 Task: Search one way flight ticket for 1 adult, 5 children, 2 infants in seat and 1 infant on lap in first from Ketchikan: Ketchikan International Airport to Riverton: Central Wyoming Regional Airport (was Riverton Regional) on 5-4-2023. Choice of flights is Southwest. Number of bags: 2 carry on bags and 6 checked bags. Price is upto 92000. Outbound departure time preference is 6:00.
Action: Mouse moved to (293, 249)
Screenshot: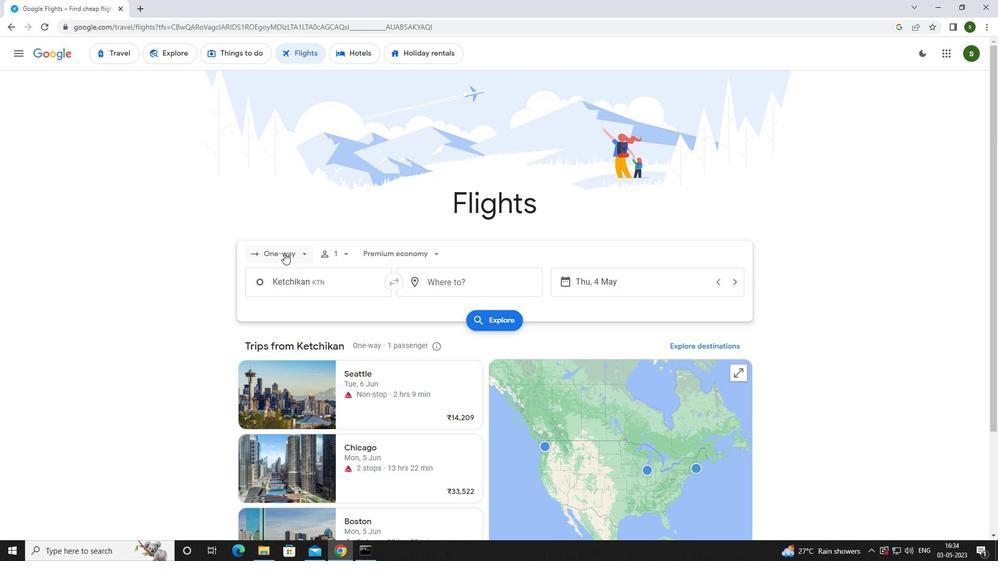 
Action: Mouse pressed left at (293, 249)
Screenshot: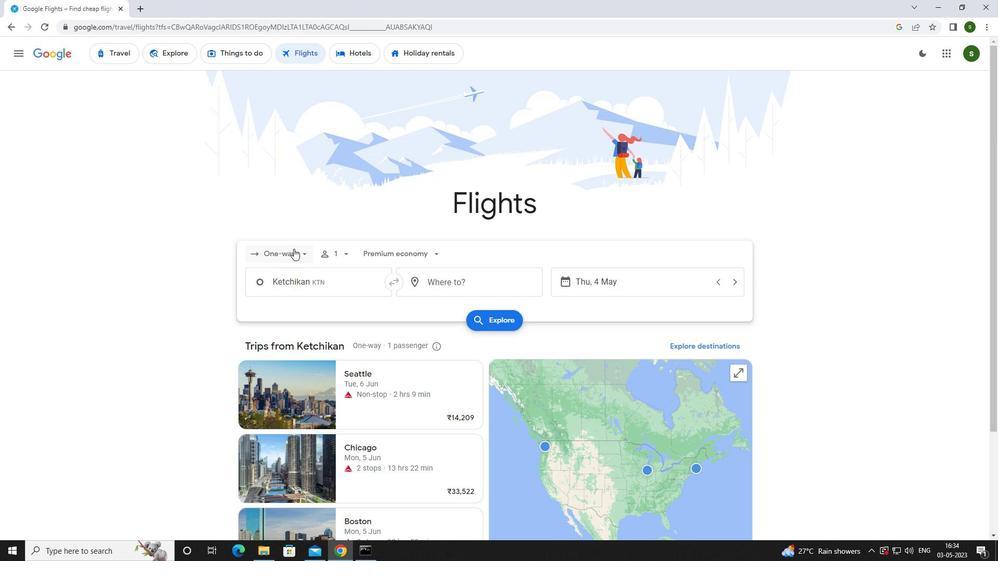 
Action: Mouse moved to (291, 301)
Screenshot: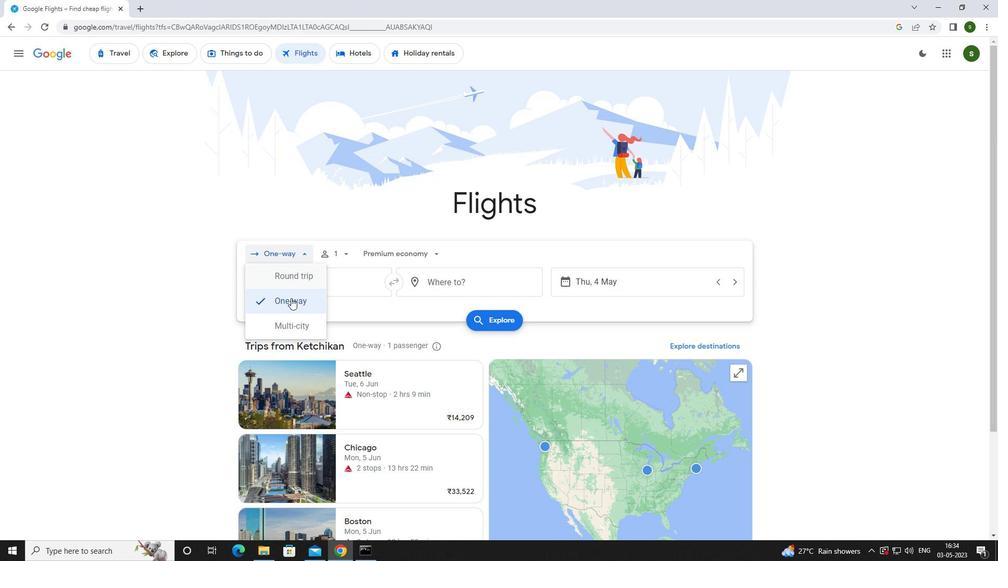 
Action: Mouse pressed left at (291, 301)
Screenshot: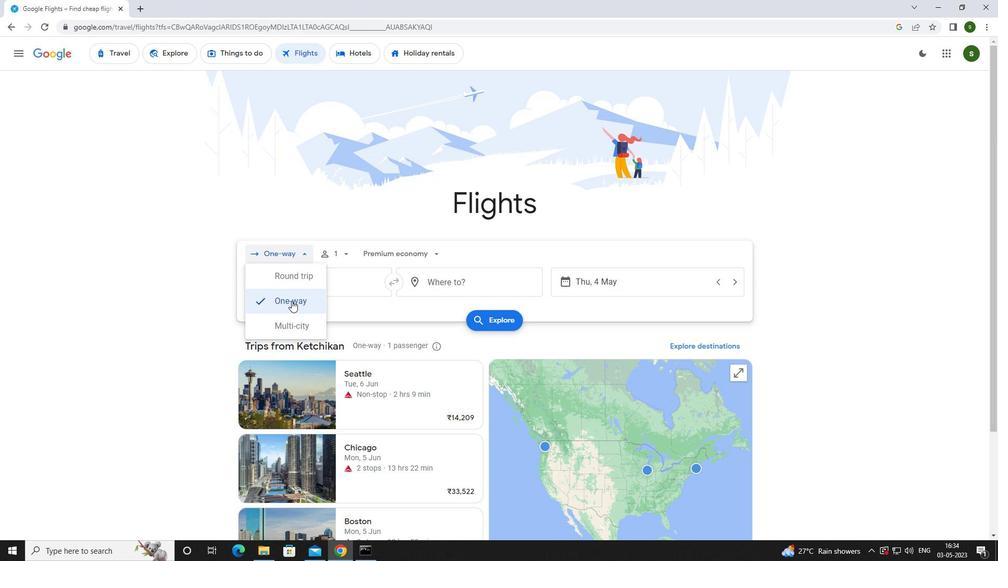 
Action: Mouse moved to (345, 251)
Screenshot: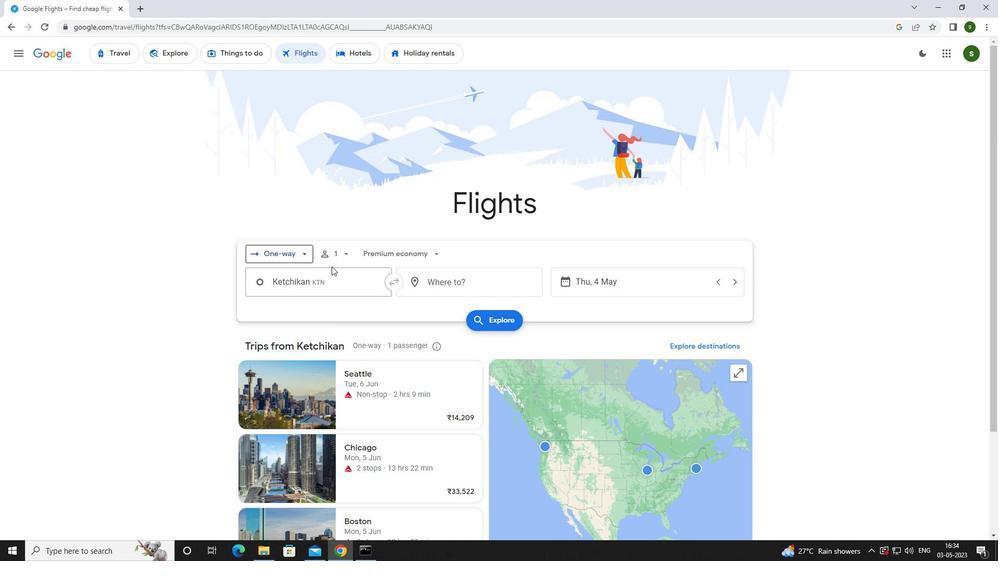 
Action: Mouse pressed left at (345, 251)
Screenshot: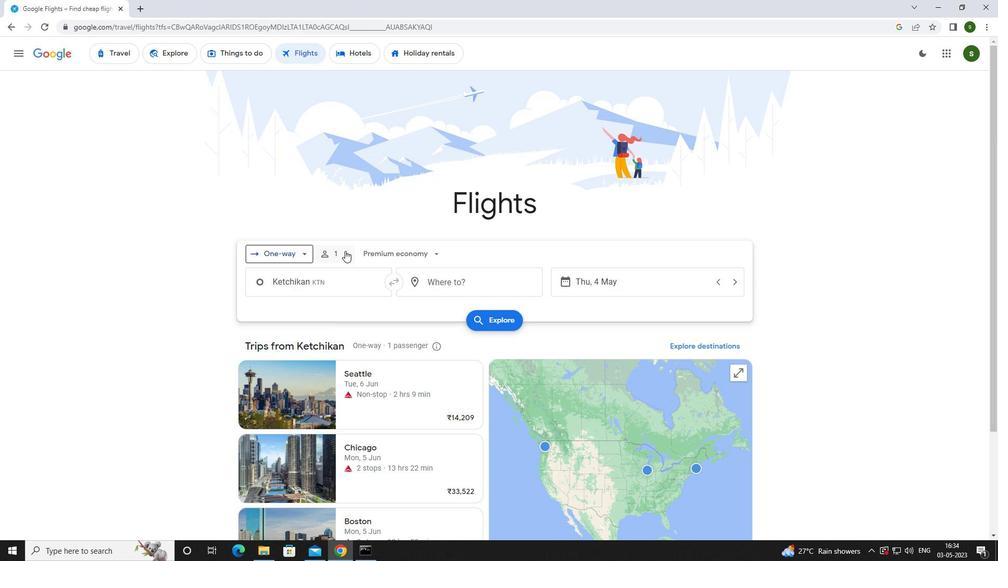 
Action: Mouse moved to (427, 304)
Screenshot: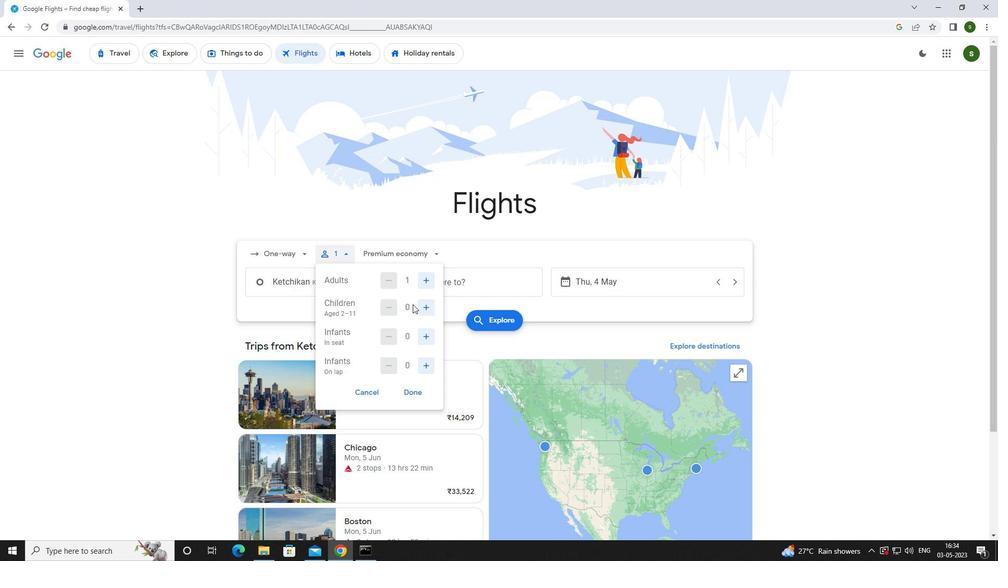 
Action: Mouse pressed left at (427, 304)
Screenshot: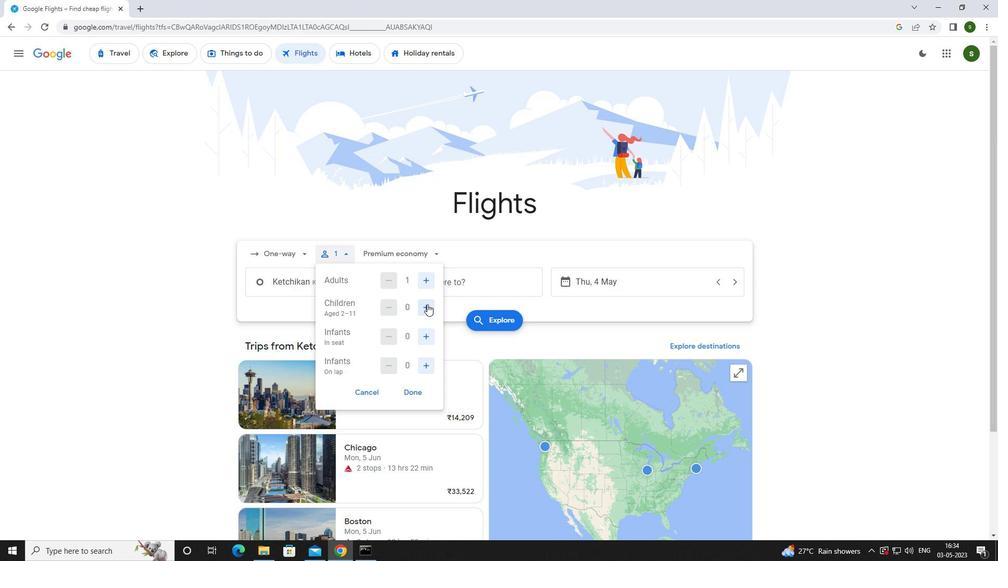 
Action: Mouse pressed left at (427, 304)
Screenshot: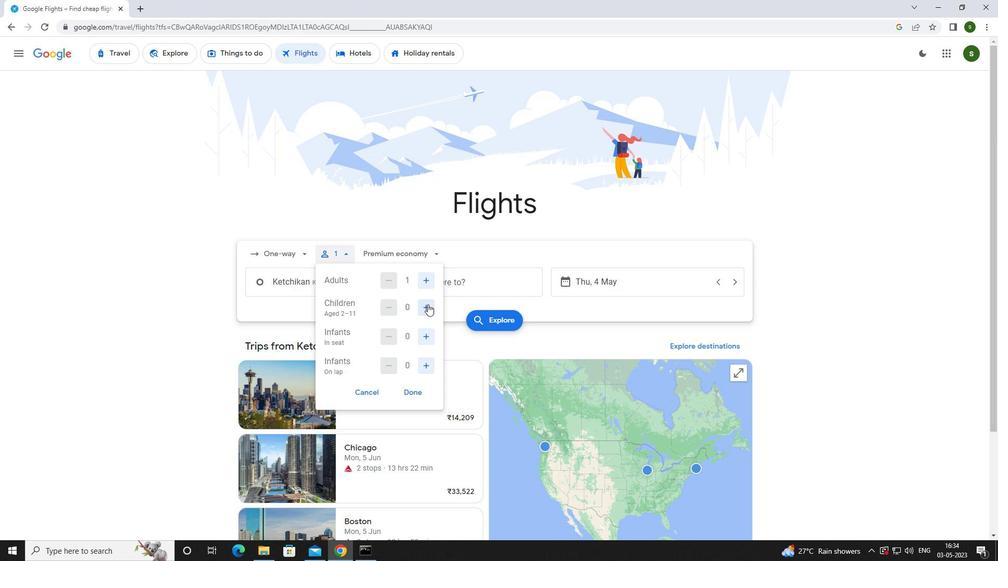 
Action: Mouse pressed left at (427, 304)
Screenshot: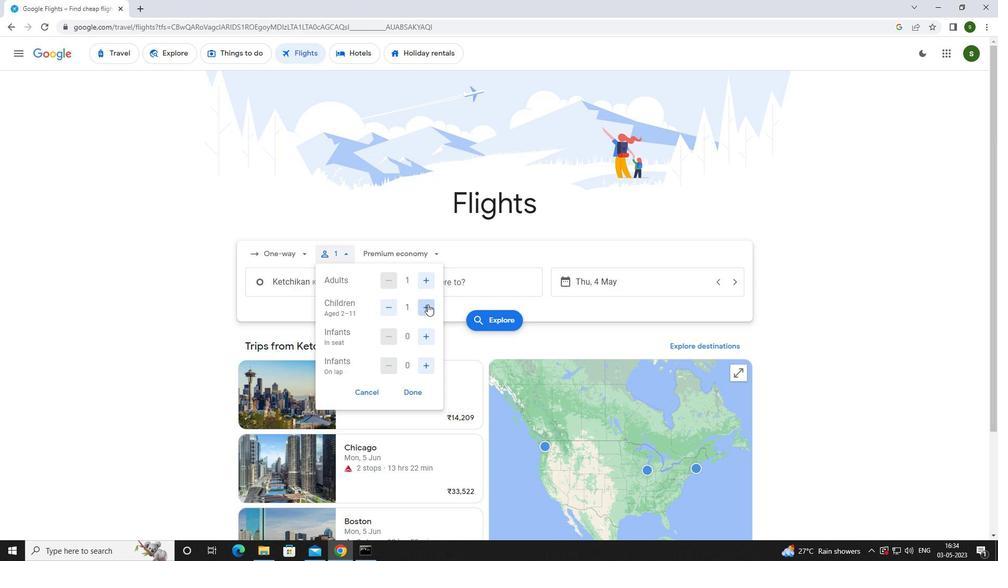 
Action: Mouse pressed left at (427, 304)
Screenshot: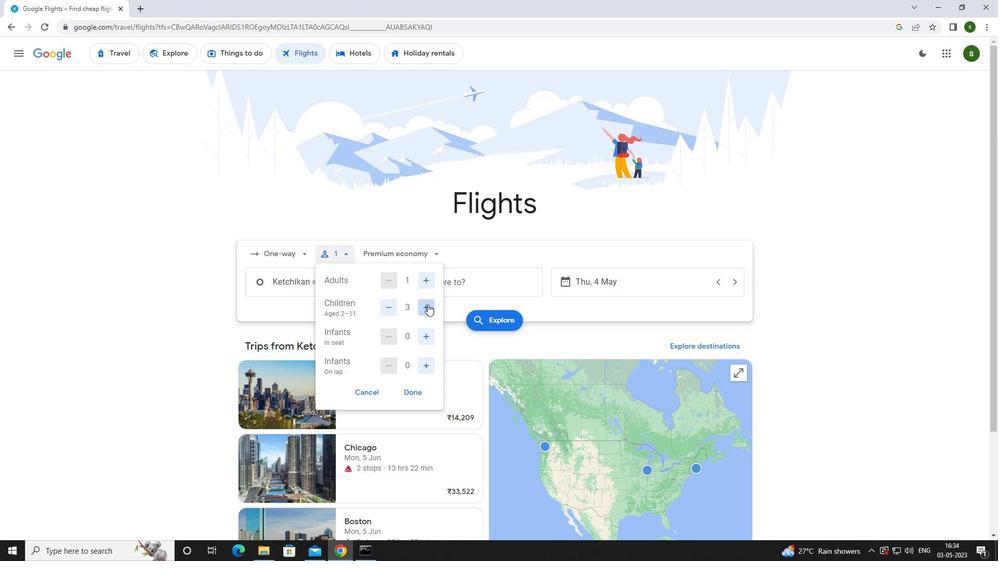 
Action: Mouse pressed left at (427, 304)
Screenshot: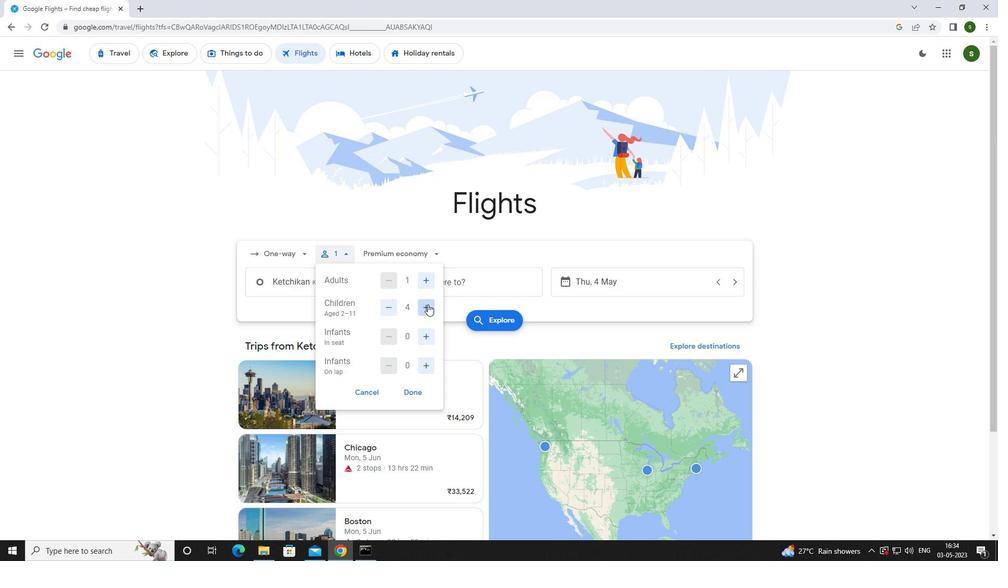 
Action: Mouse moved to (427, 334)
Screenshot: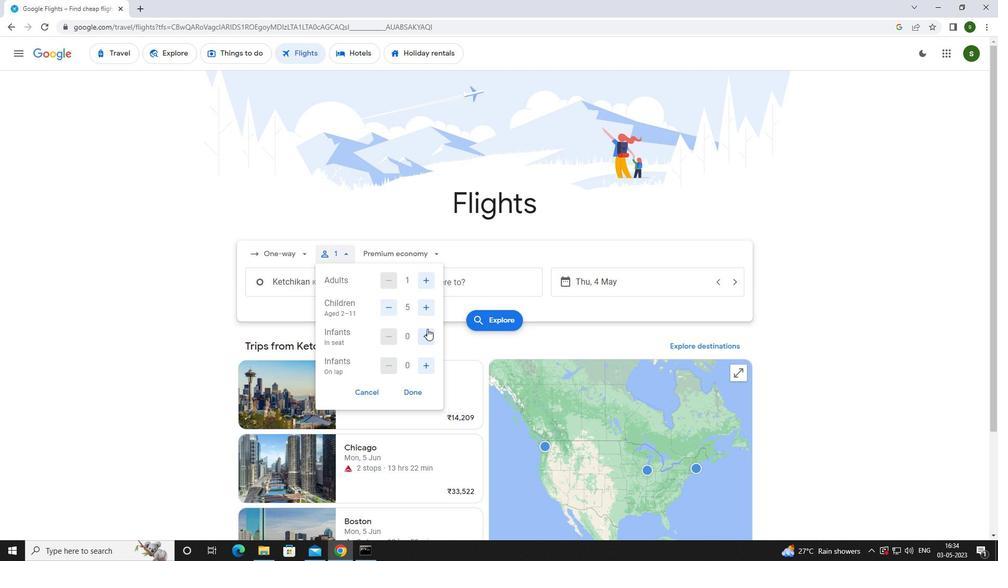 
Action: Mouse pressed left at (427, 334)
Screenshot: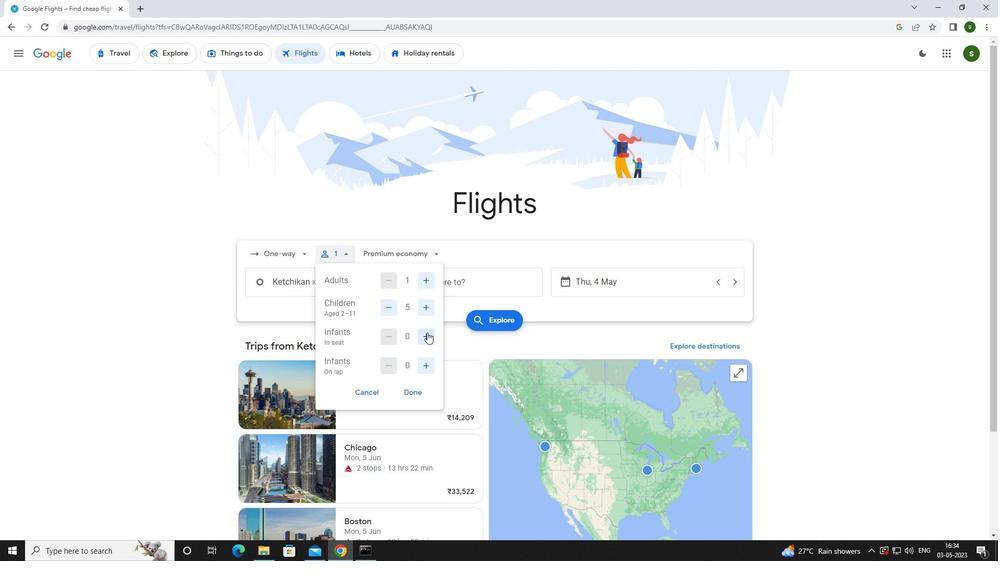 
Action: Mouse moved to (428, 366)
Screenshot: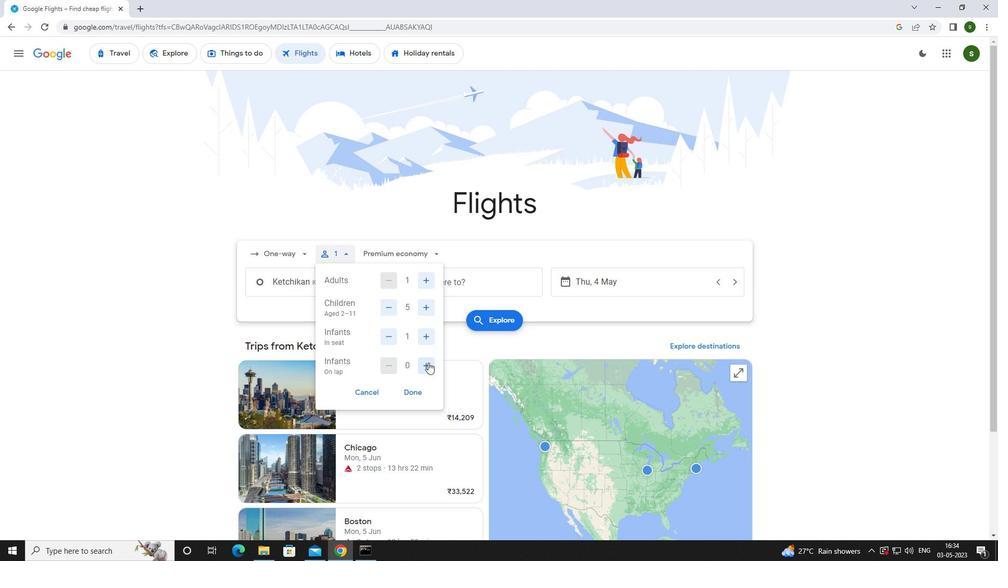 
Action: Mouse pressed left at (428, 366)
Screenshot: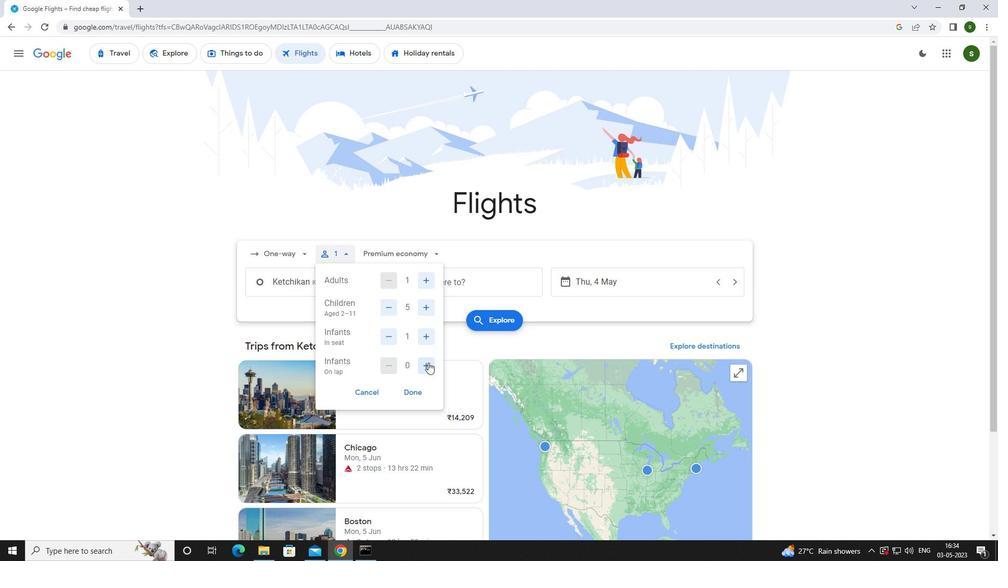 
Action: Mouse moved to (427, 251)
Screenshot: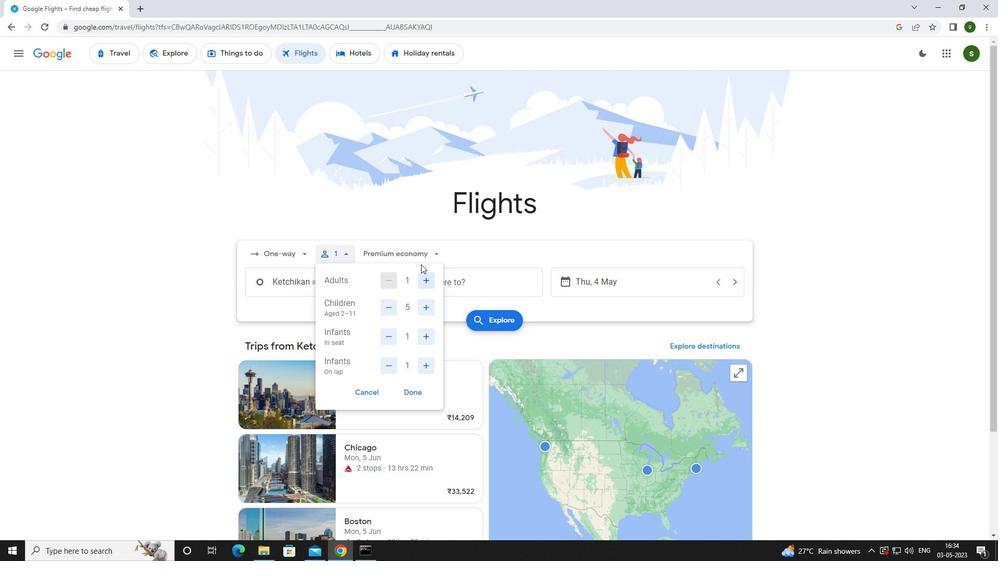 
Action: Mouse pressed left at (427, 251)
Screenshot: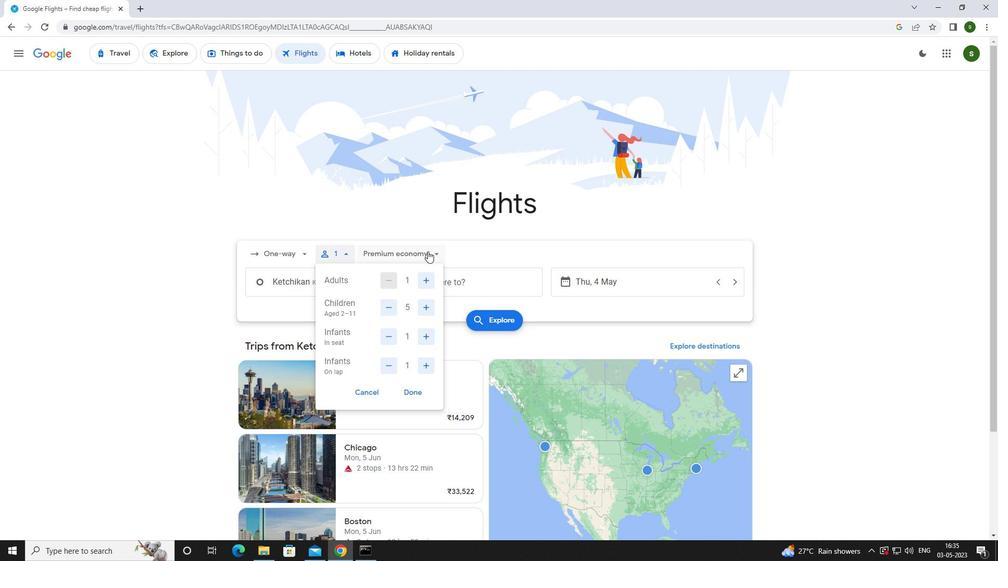 
Action: Mouse moved to (416, 355)
Screenshot: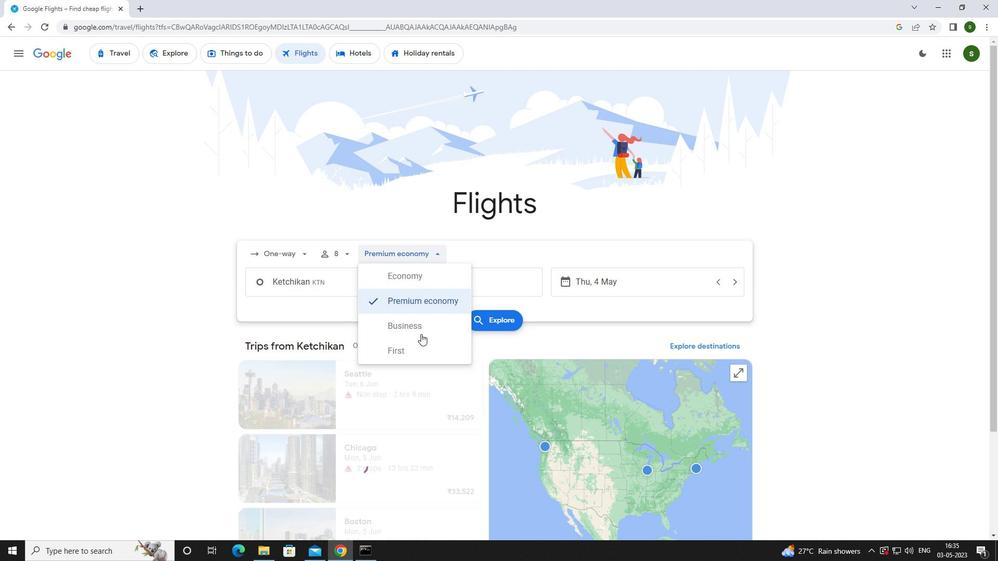 
Action: Mouse pressed left at (416, 355)
Screenshot: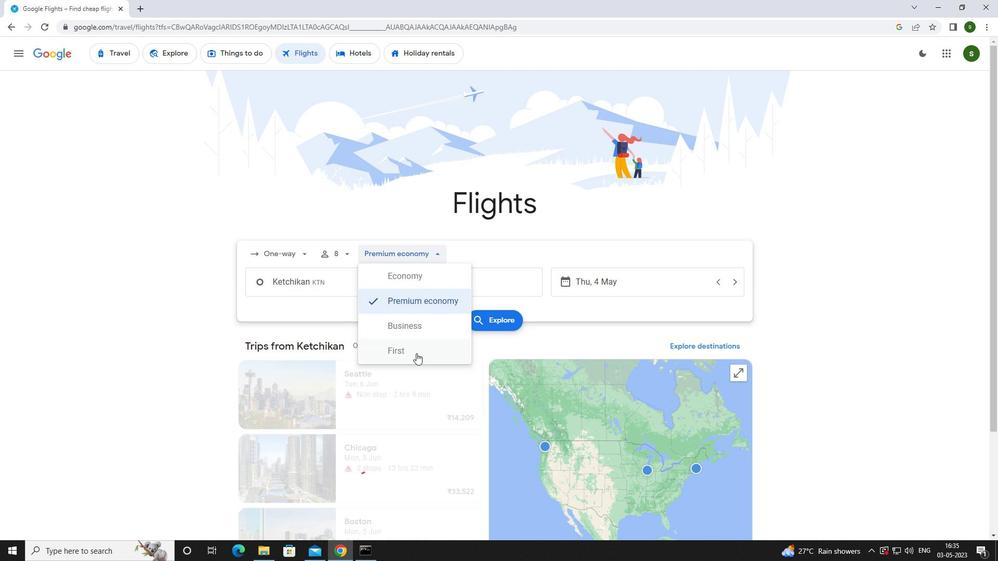 
Action: Mouse moved to (326, 281)
Screenshot: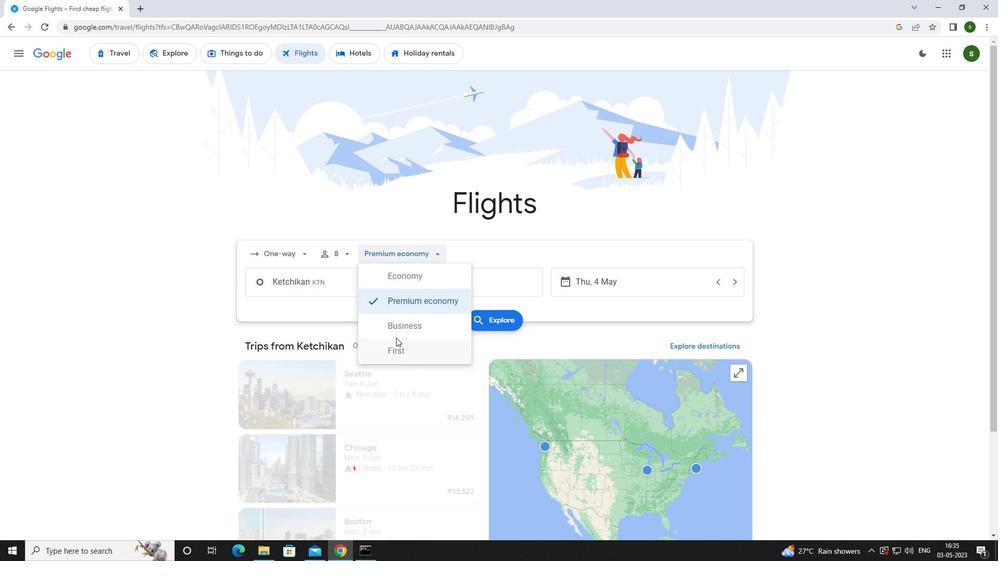 
Action: Mouse pressed left at (326, 281)
Screenshot: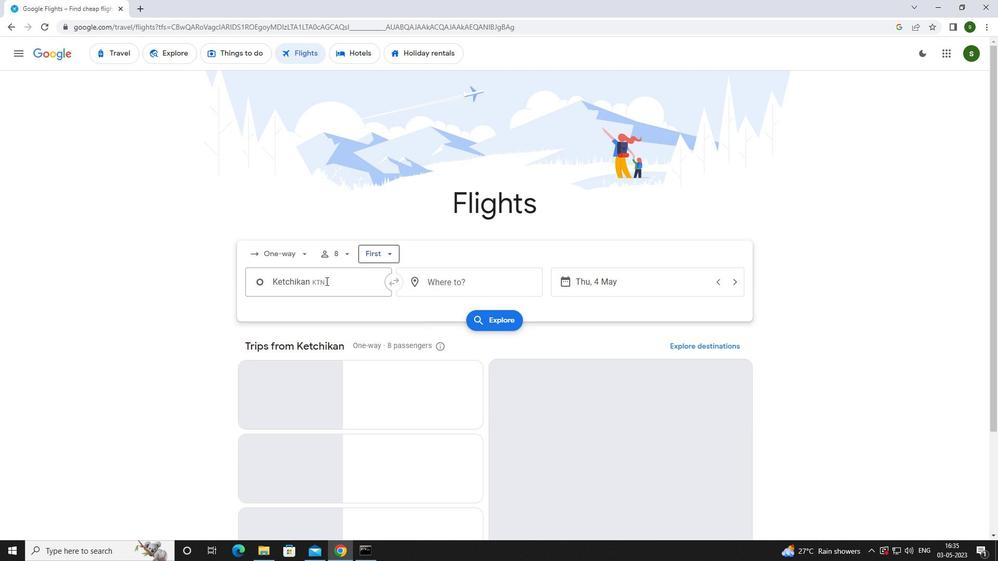 
Action: Key pressed <Key.caps_lock>k<Key.caps_lock>etch
Screenshot: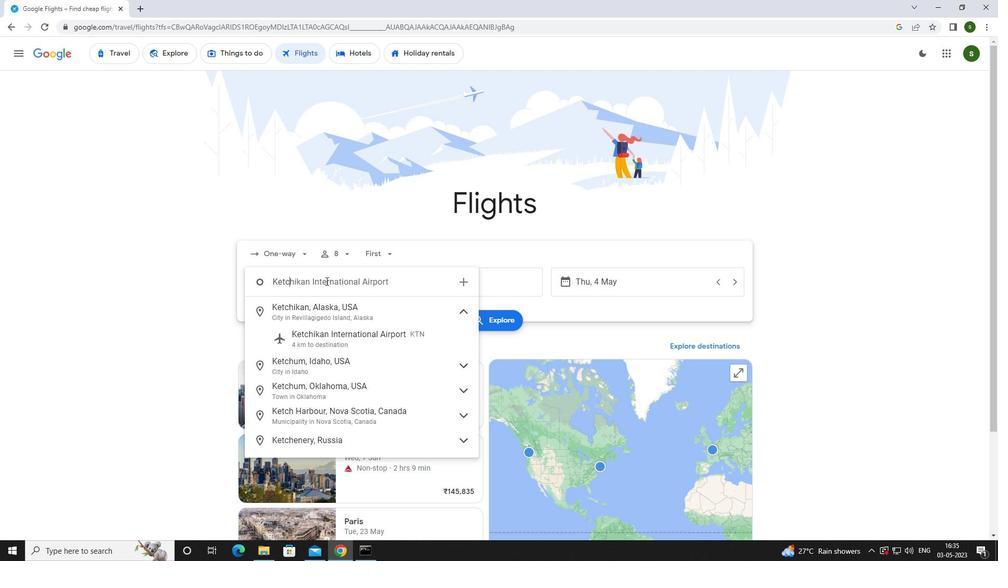 
Action: Mouse moved to (311, 342)
Screenshot: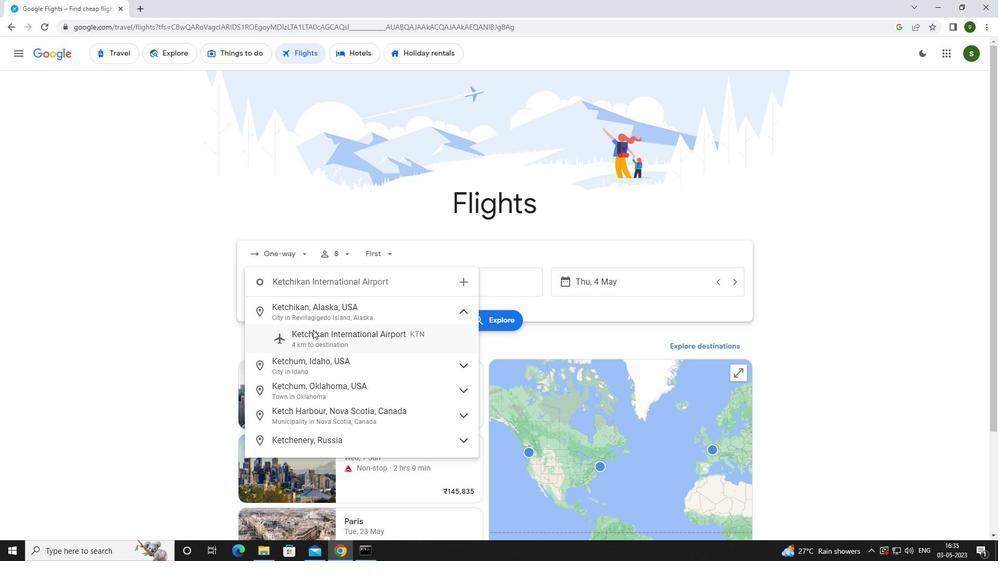 
Action: Mouse pressed left at (311, 342)
Screenshot: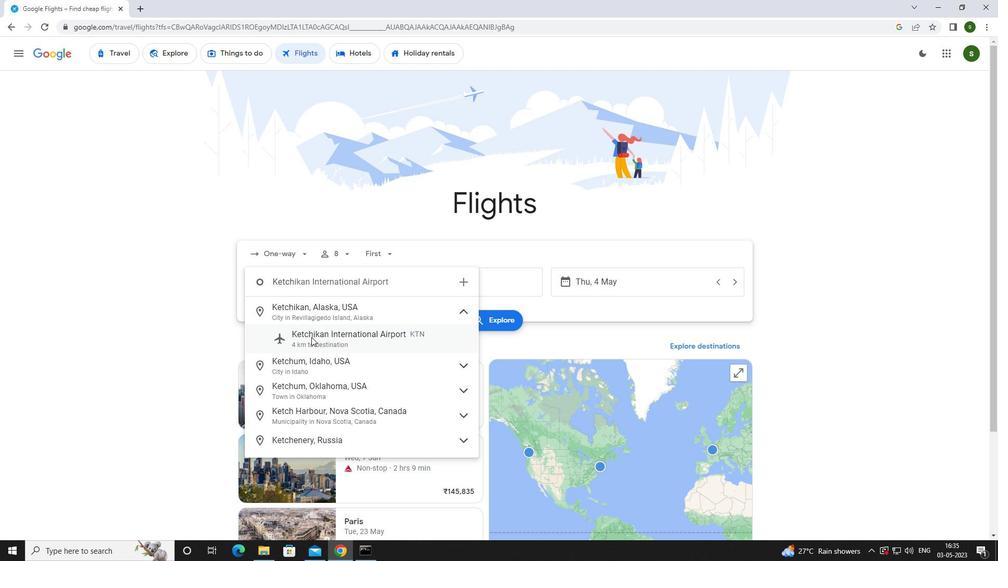 
Action: Mouse moved to (448, 288)
Screenshot: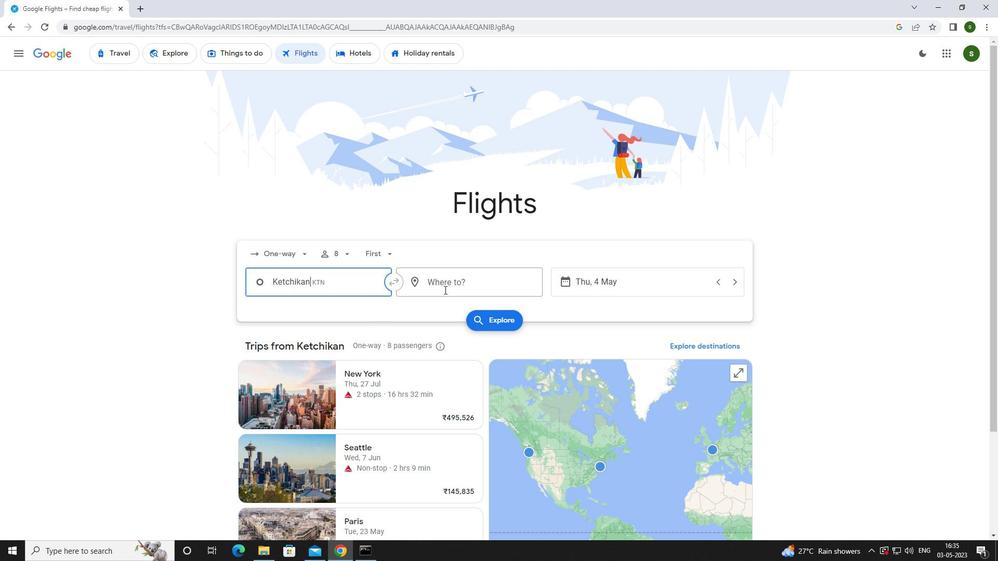 
Action: Mouse pressed left at (448, 288)
Screenshot: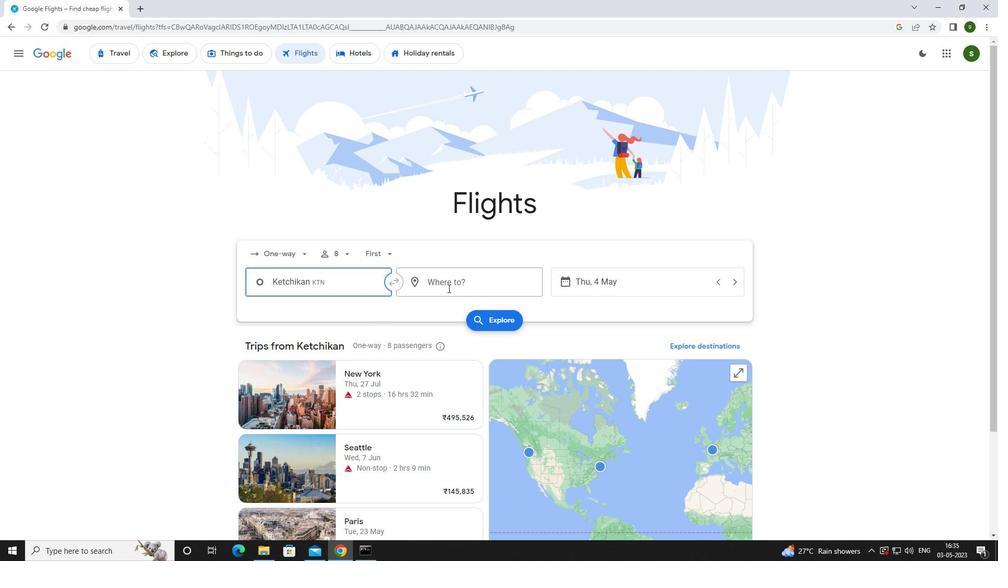 
Action: Key pressed <Key.caps_lock>r<Key.caps_lock>iverto
Screenshot: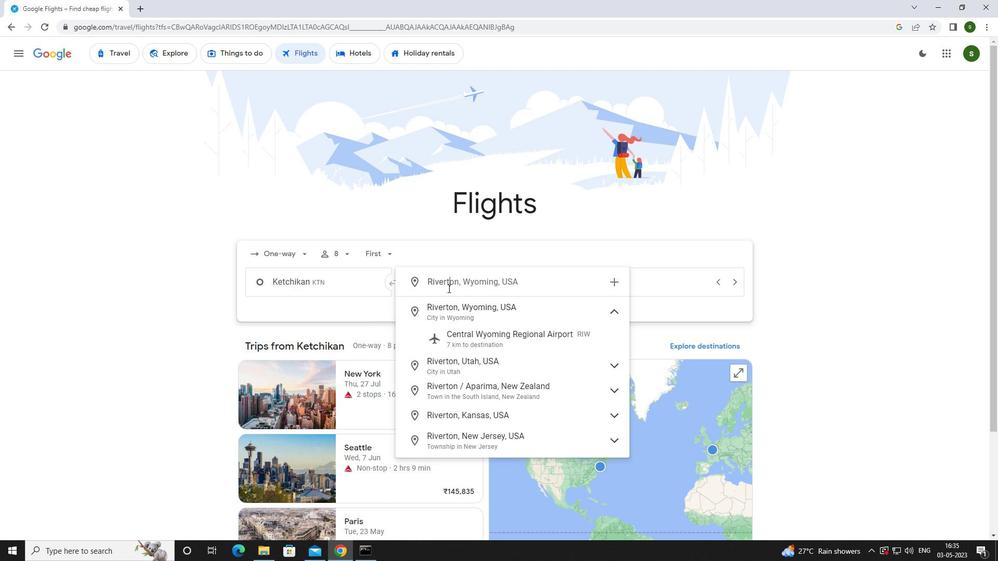
Action: Mouse moved to (467, 343)
Screenshot: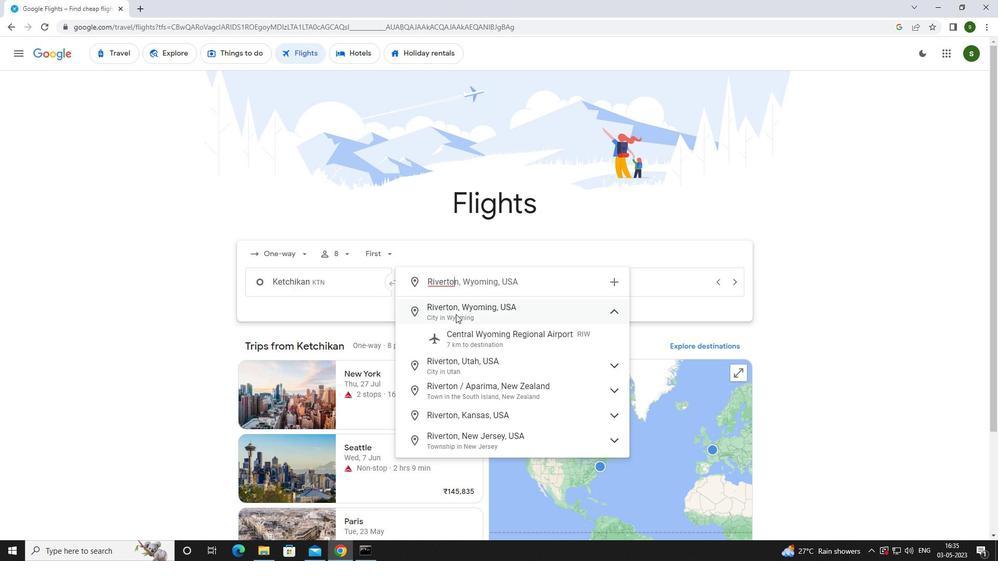 
Action: Mouse pressed left at (467, 343)
Screenshot: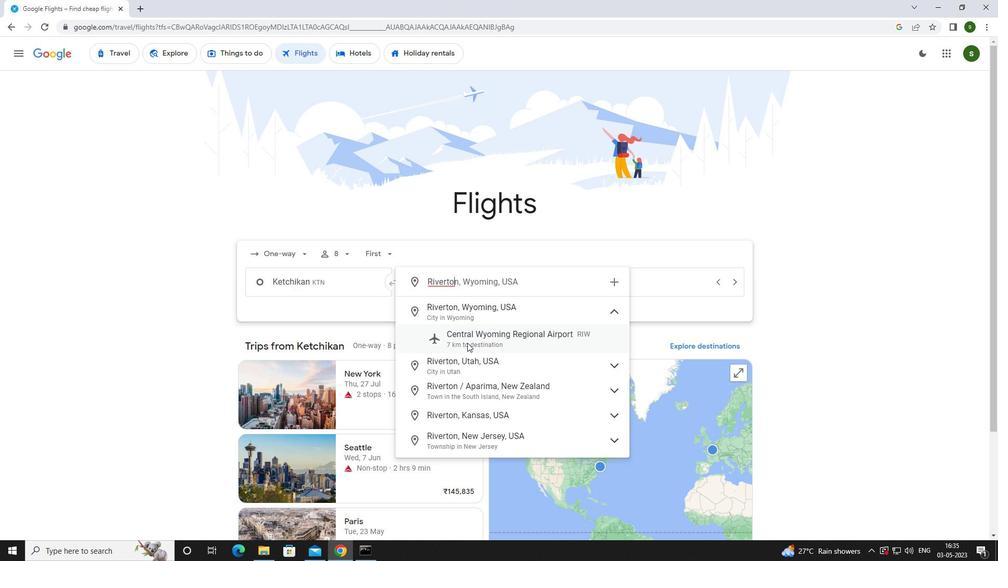 
Action: Mouse moved to (618, 283)
Screenshot: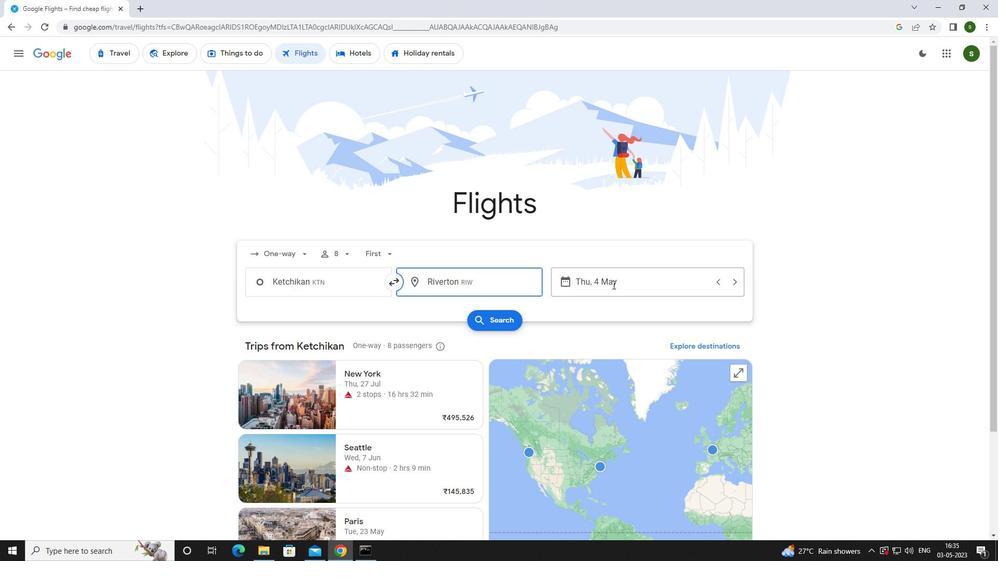 
Action: Mouse pressed left at (618, 283)
Screenshot: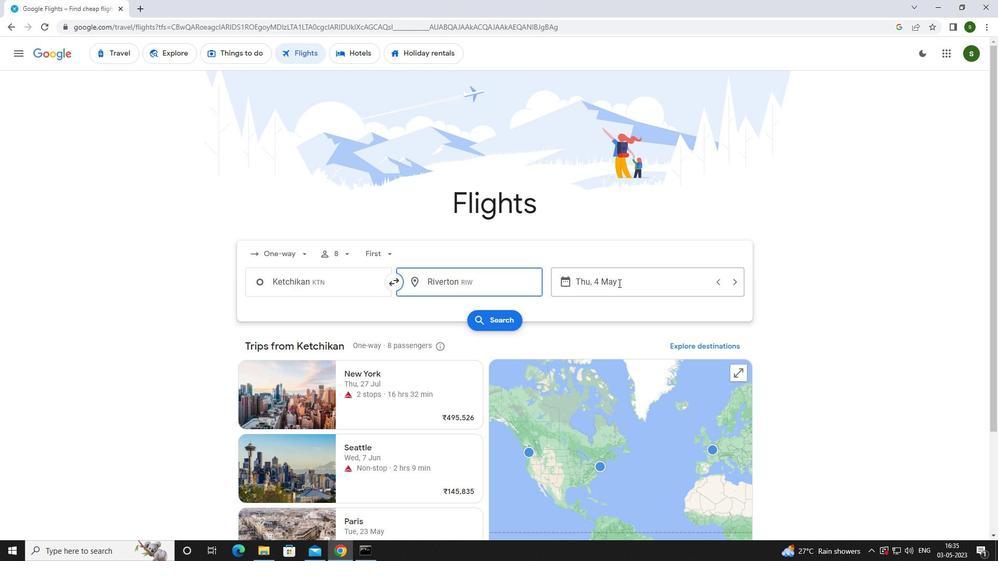 
Action: Mouse moved to (470, 352)
Screenshot: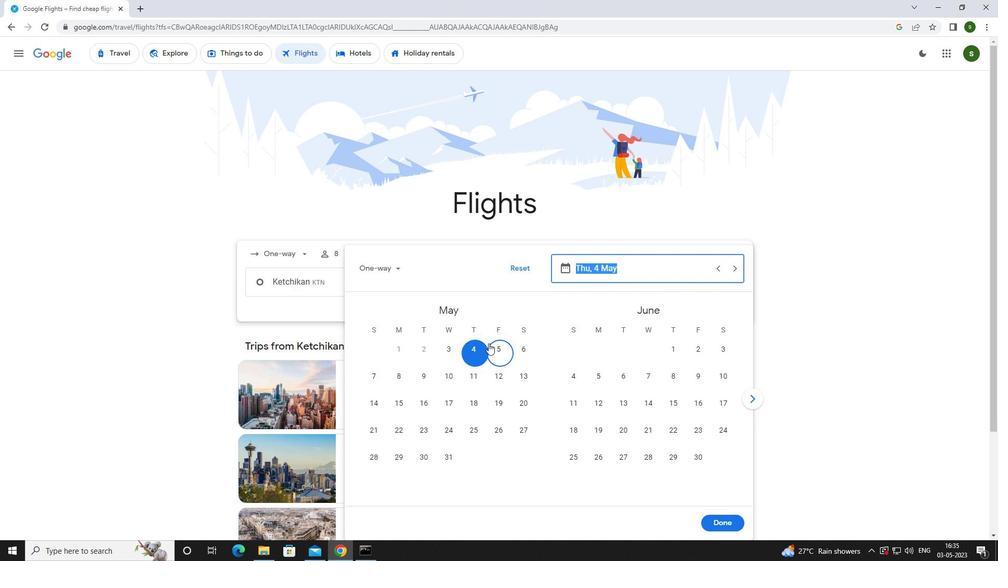 
Action: Mouse pressed left at (470, 352)
Screenshot: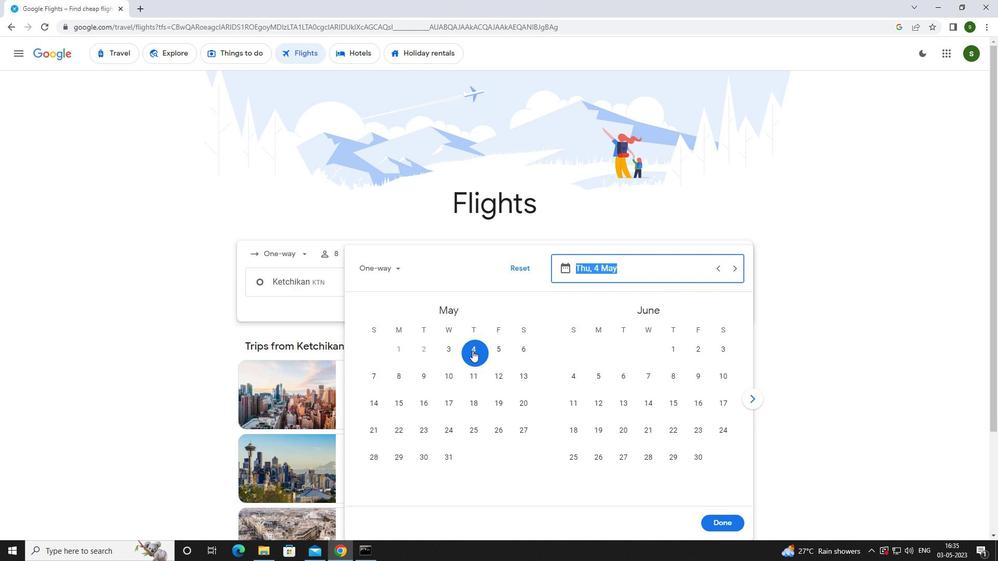 
Action: Mouse moved to (715, 520)
Screenshot: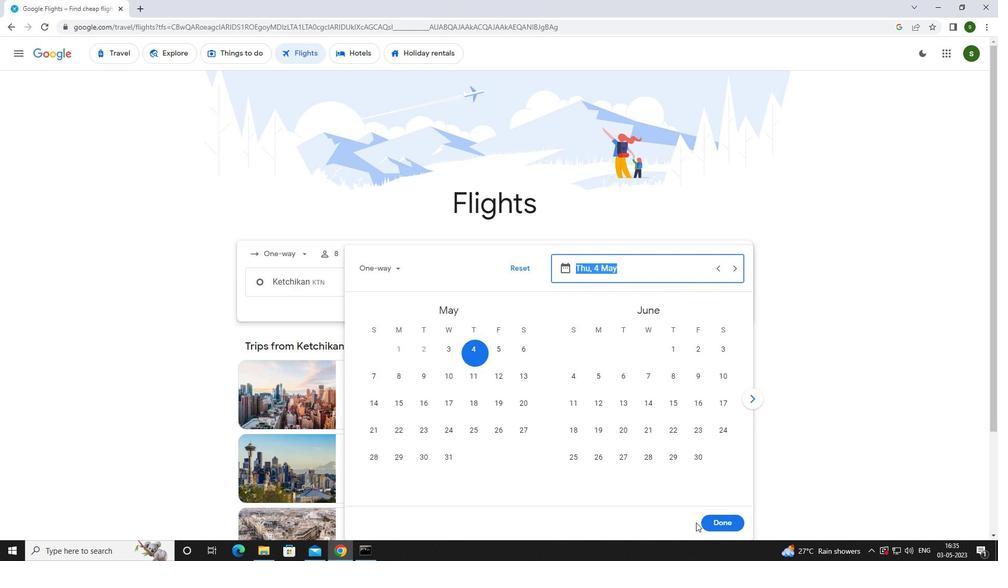 
Action: Mouse pressed left at (715, 520)
Screenshot: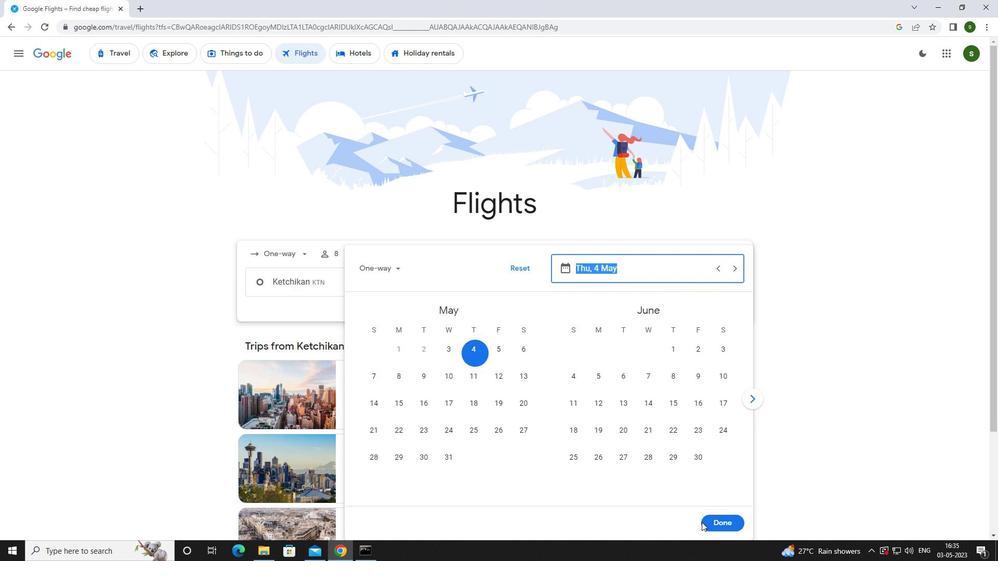 
Action: Mouse moved to (484, 324)
Screenshot: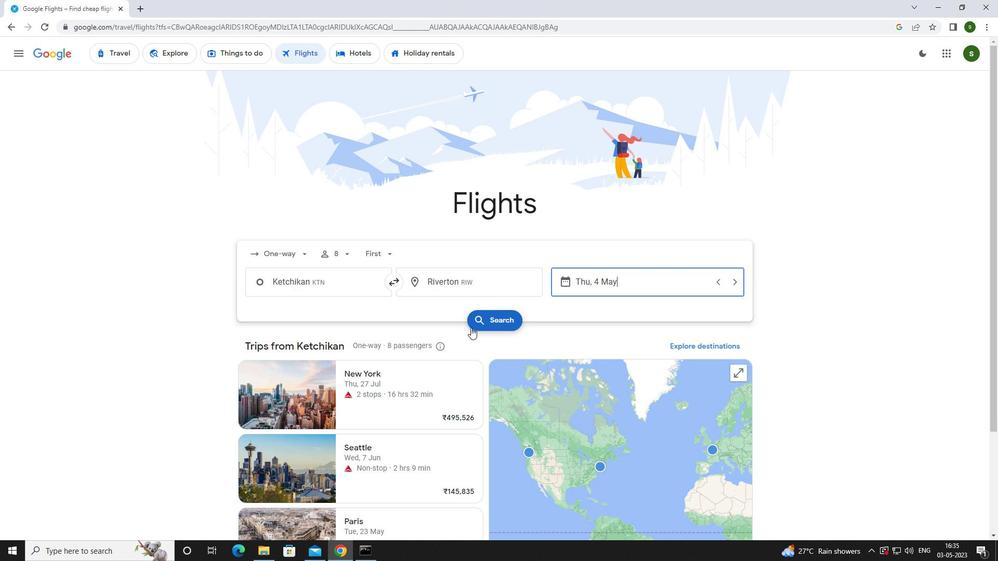 
Action: Mouse pressed left at (484, 324)
Screenshot: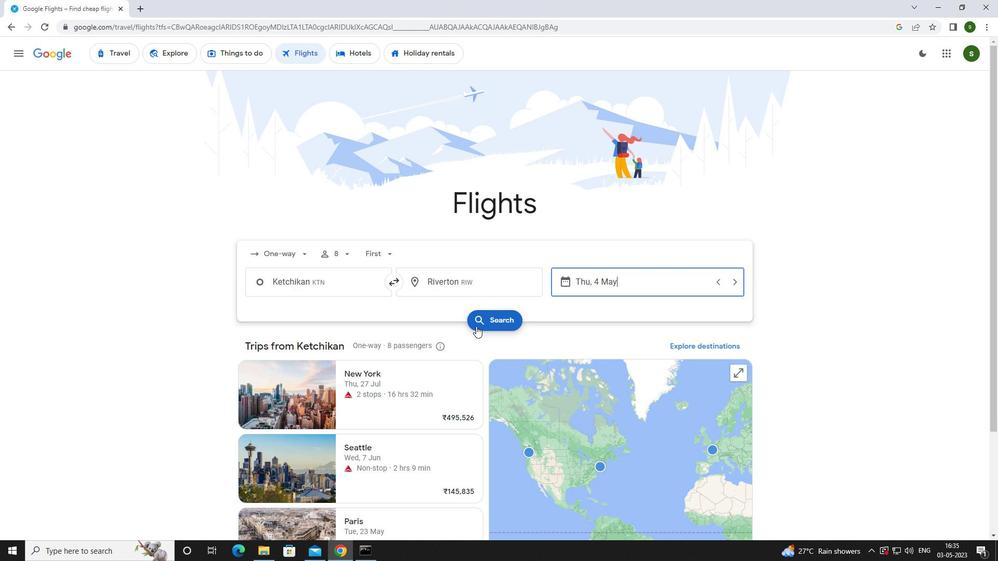 
Action: Mouse moved to (268, 147)
Screenshot: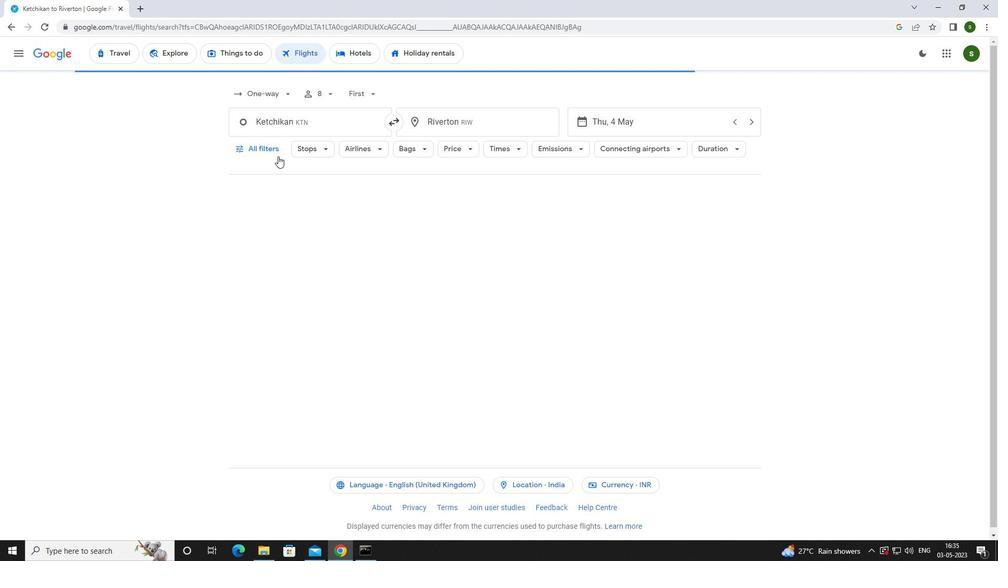 
Action: Mouse pressed left at (268, 147)
Screenshot: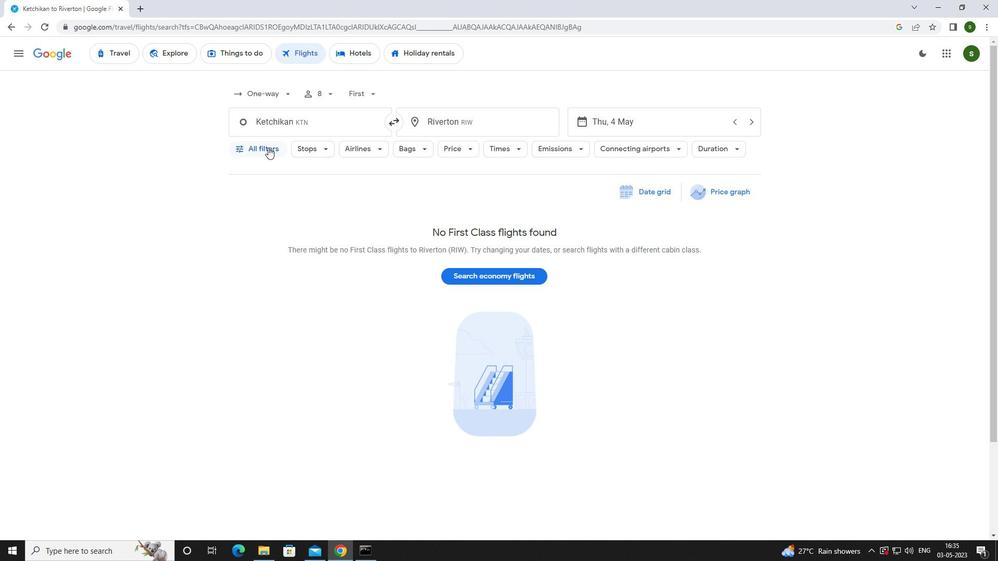 
Action: Mouse moved to (385, 364)
Screenshot: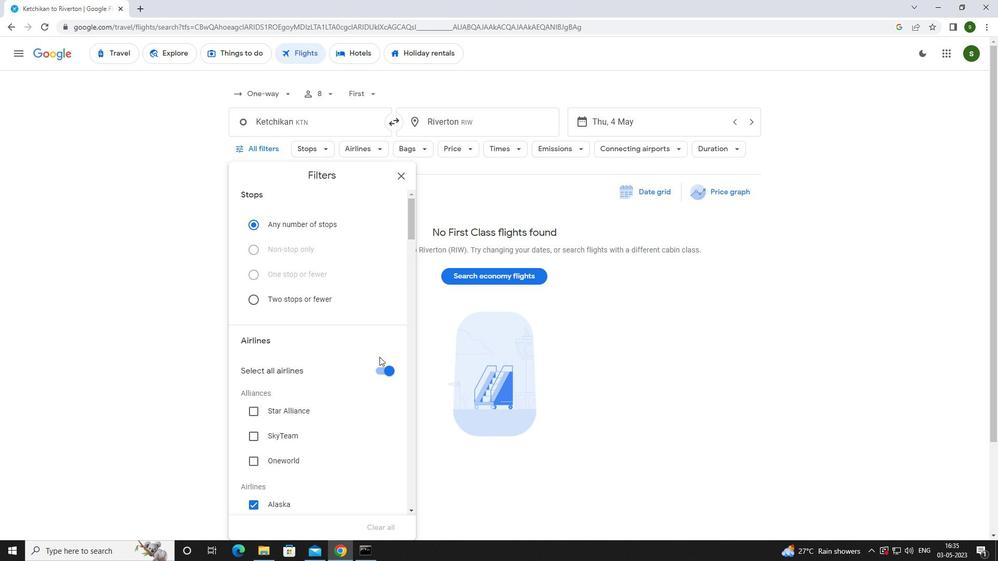 
Action: Mouse pressed left at (385, 364)
Screenshot: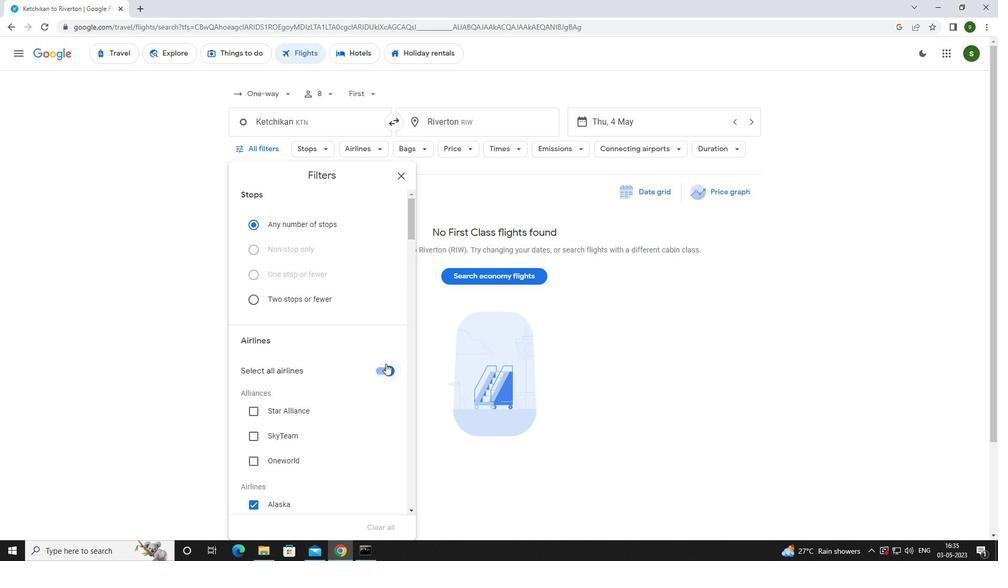 
Action: Mouse moved to (379, 339)
Screenshot: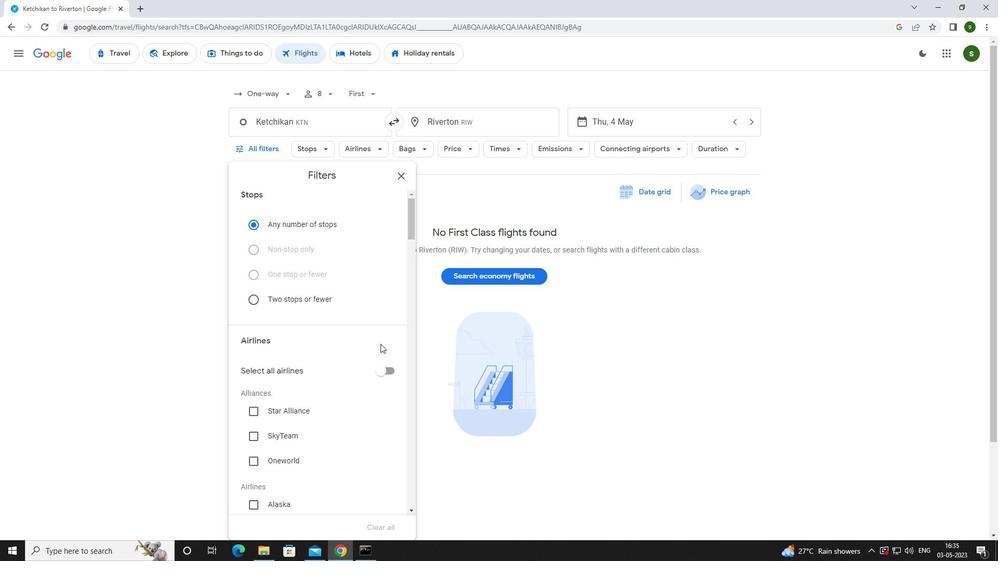 
Action: Mouse scrolled (379, 338) with delta (0, 0)
Screenshot: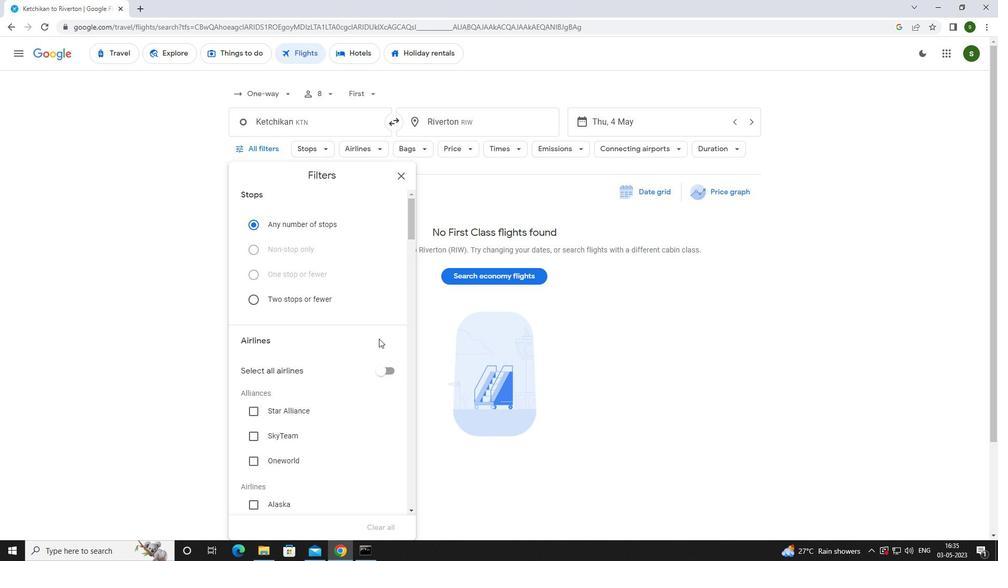 
Action: Mouse scrolled (379, 338) with delta (0, 0)
Screenshot: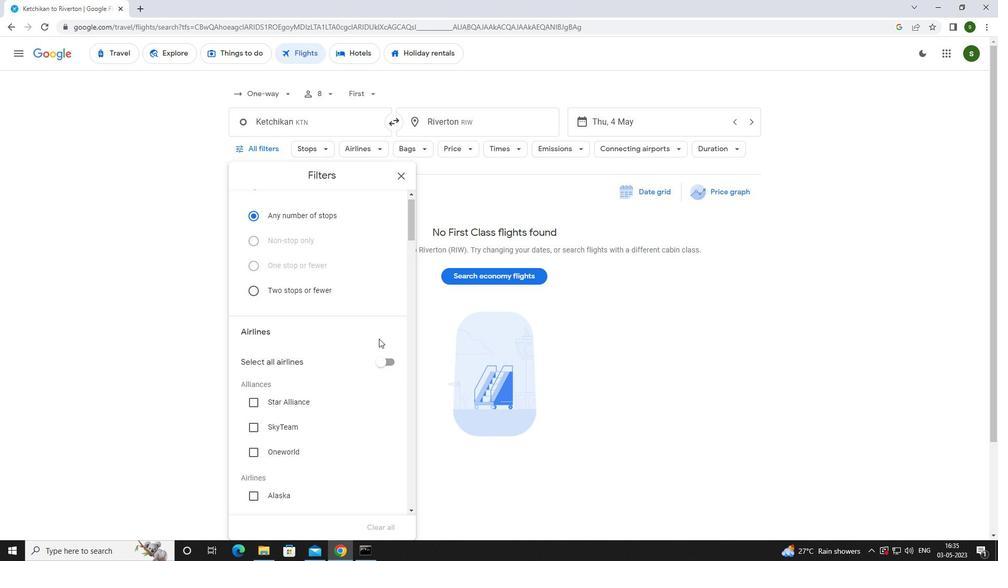 
Action: Mouse scrolled (379, 338) with delta (0, 0)
Screenshot: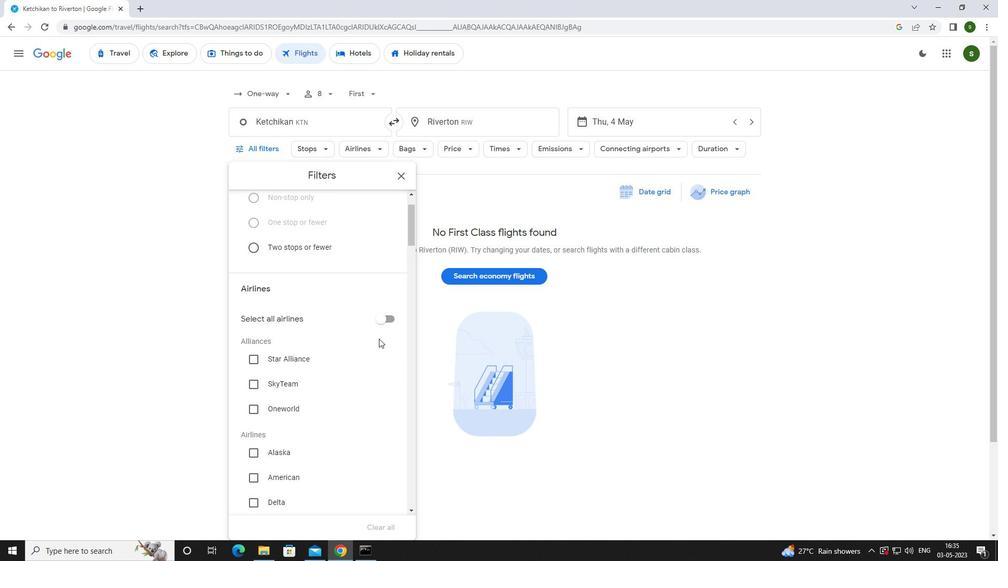 
Action: Mouse scrolled (379, 338) with delta (0, 0)
Screenshot: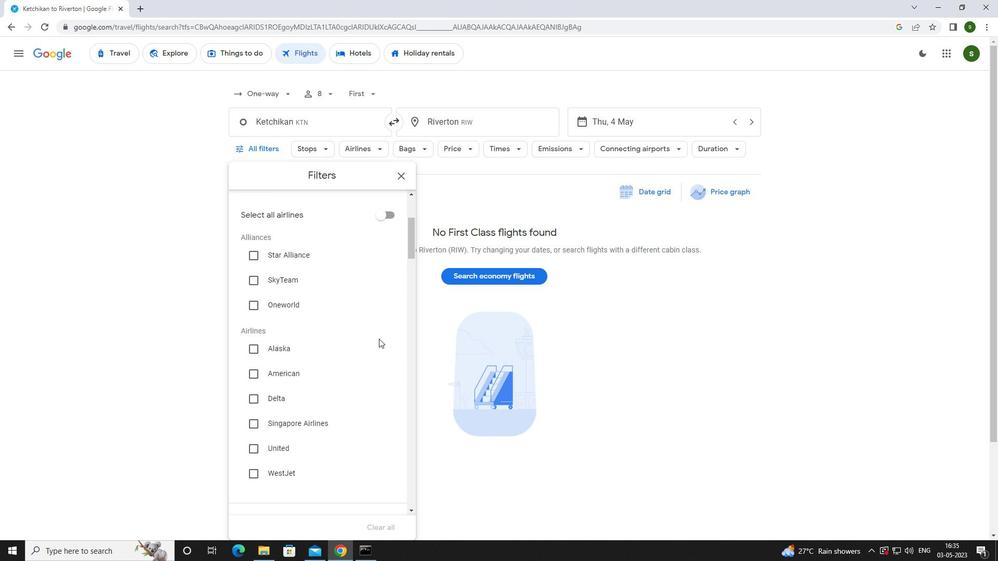 
Action: Mouse scrolled (379, 338) with delta (0, 0)
Screenshot: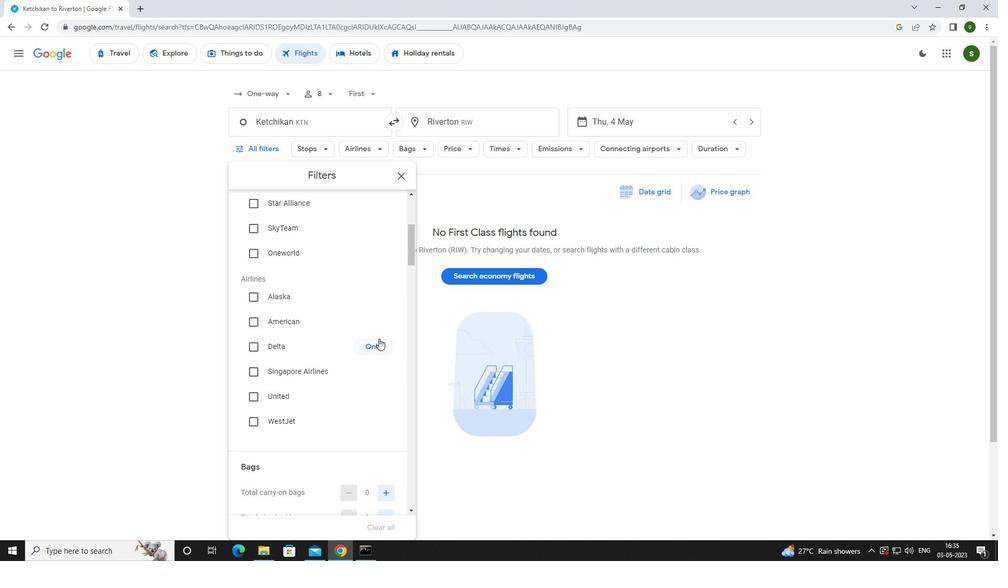 
Action: Mouse scrolled (379, 338) with delta (0, 0)
Screenshot: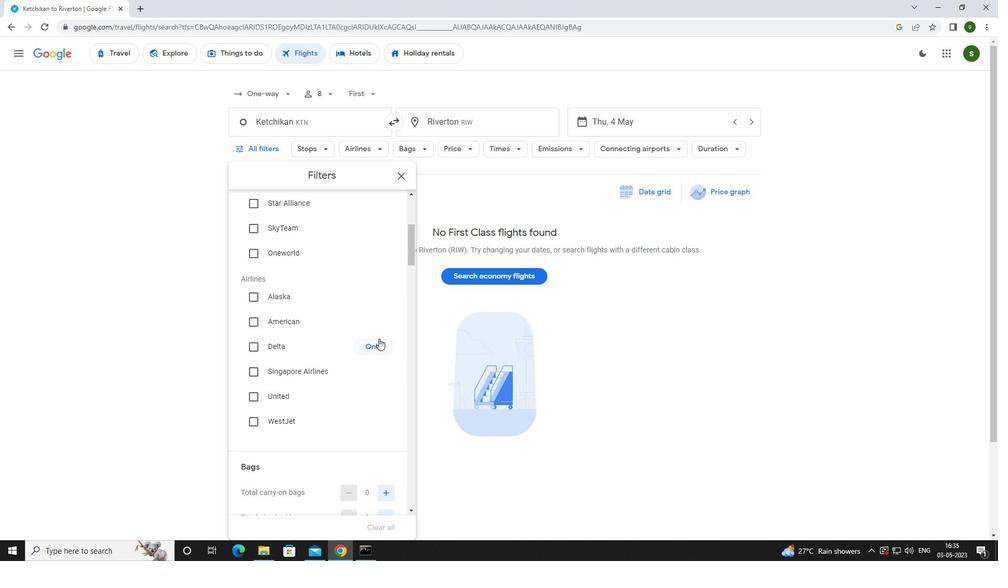 
Action: Mouse scrolled (379, 338) with delta (0, 0)
Screenshot: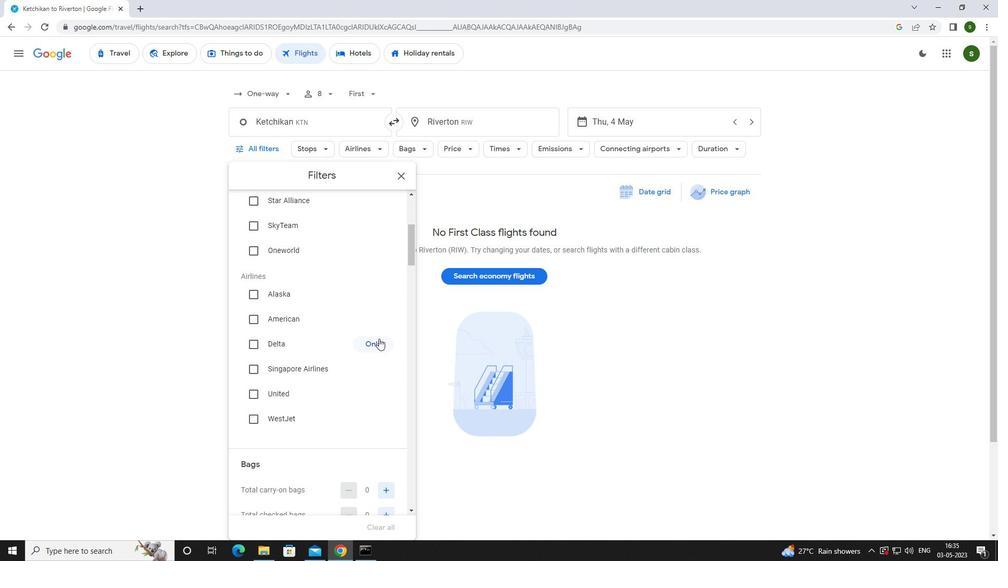 
Action: Mouse moved to (380, 336)
Screenshot: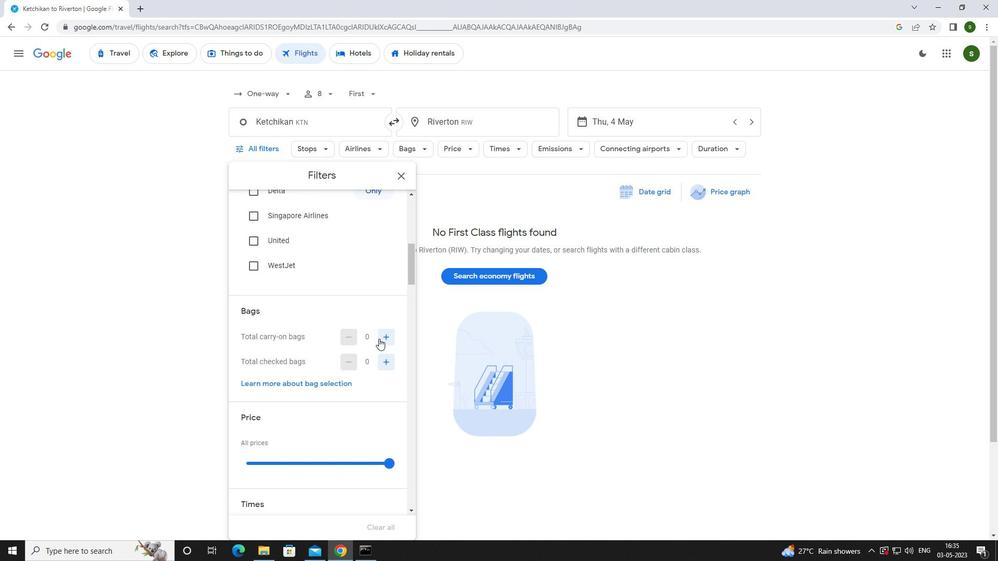 
Action: Mouse pressed left at (380, 336)
Screenshot: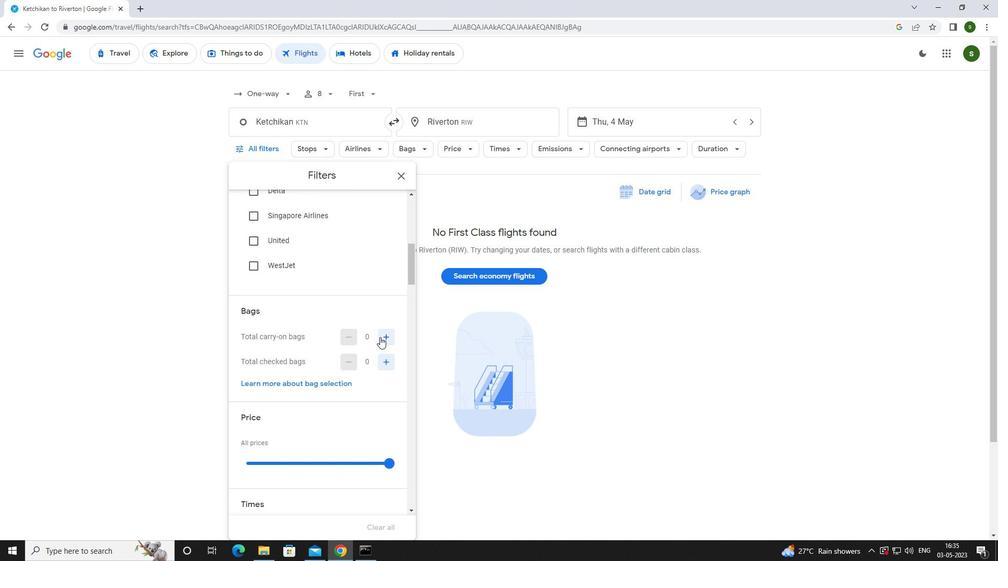 
Action: Mouse pressed left at (380, 336)
Screenshot: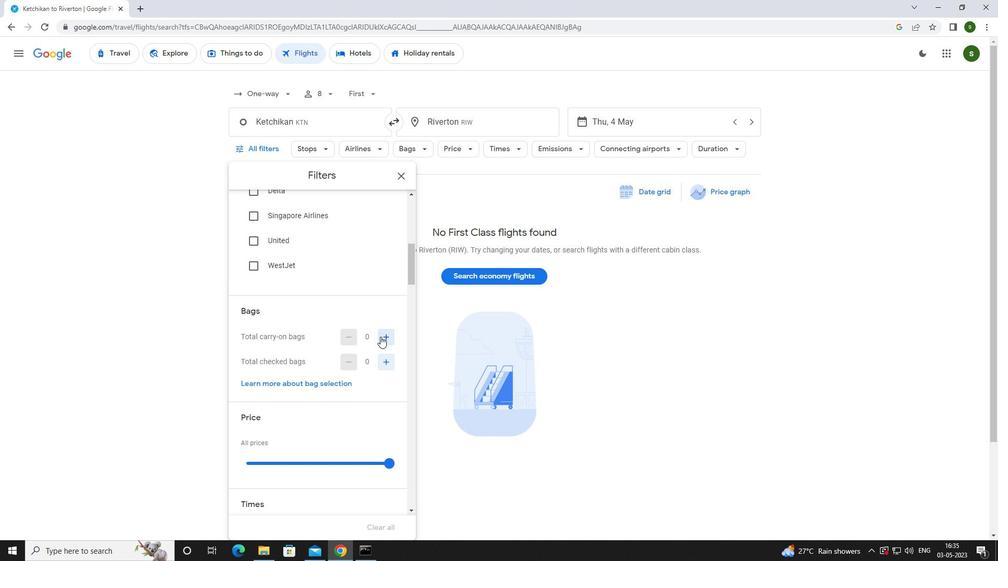 
Action: Mouse moved to (384, 362)
Screenshot: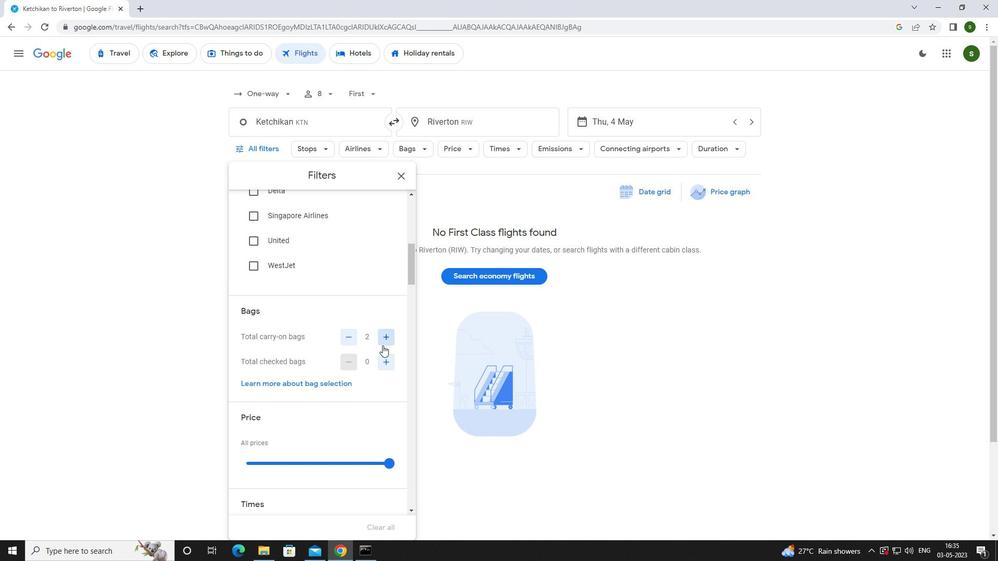 
Action: Mouse pressed left at (384, 362)
Screenshot: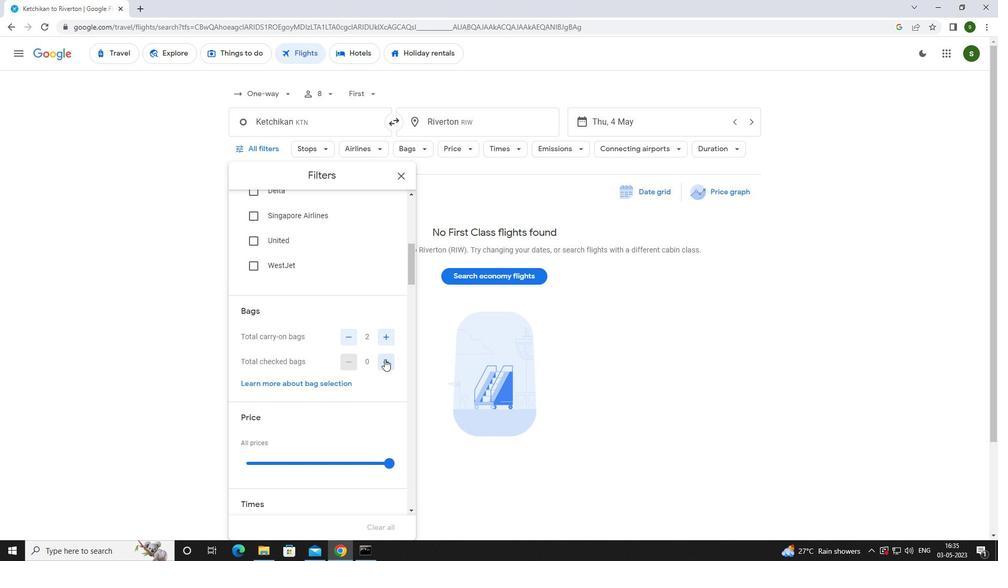 
Action: Mouse pressed left at (384, 362)
Screenshot: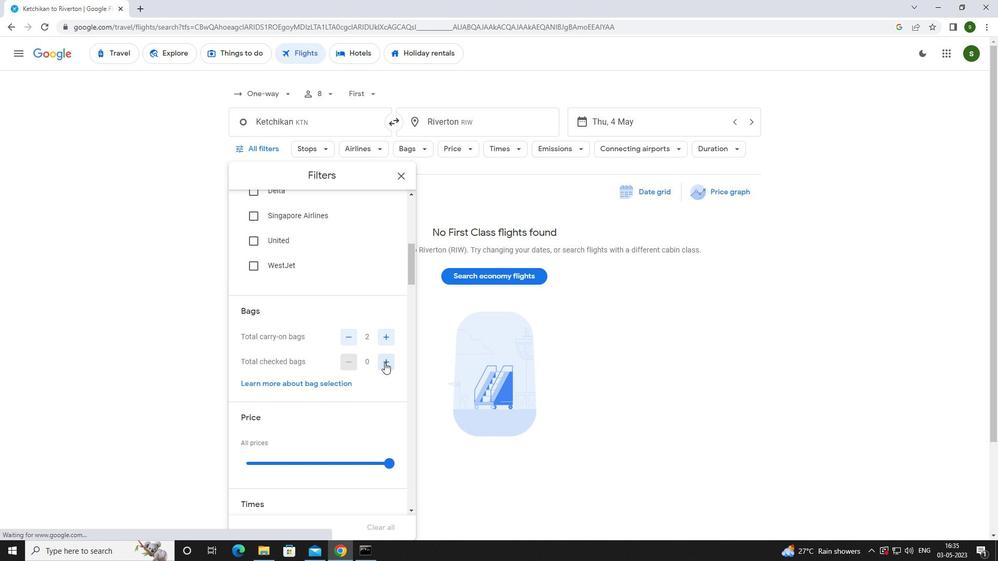 
Action: Mouse pressed left at (384, 362)
Screenshot: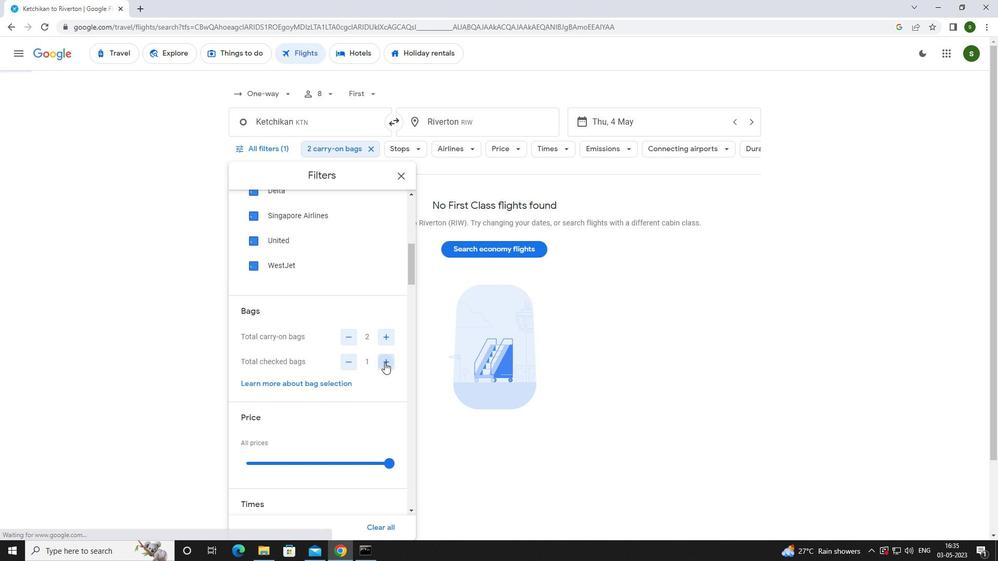 
Action: Mouse pressed left at (384, 362)
Screenshot: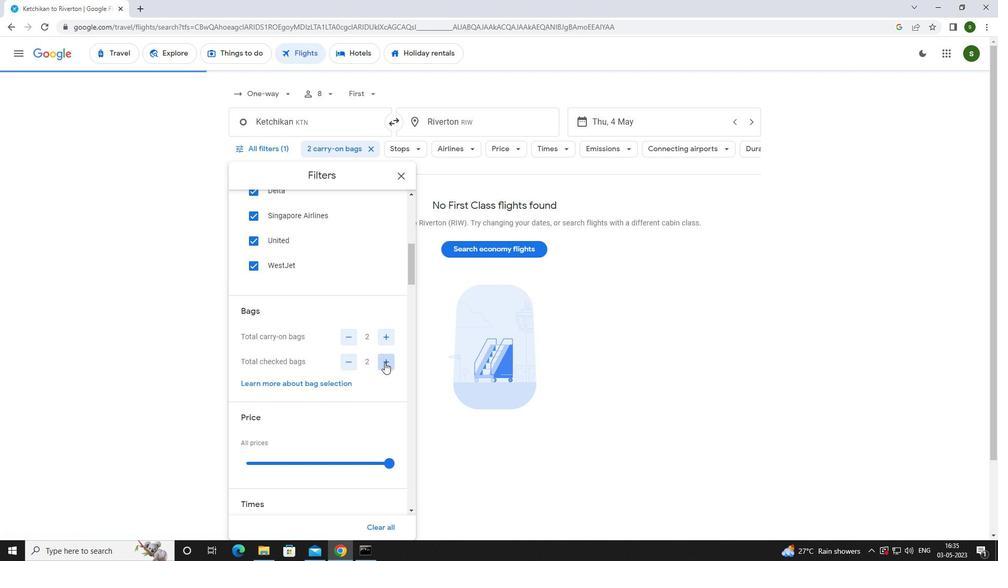 
Action: Mouse pressed left at (384, 362)
Screenshot: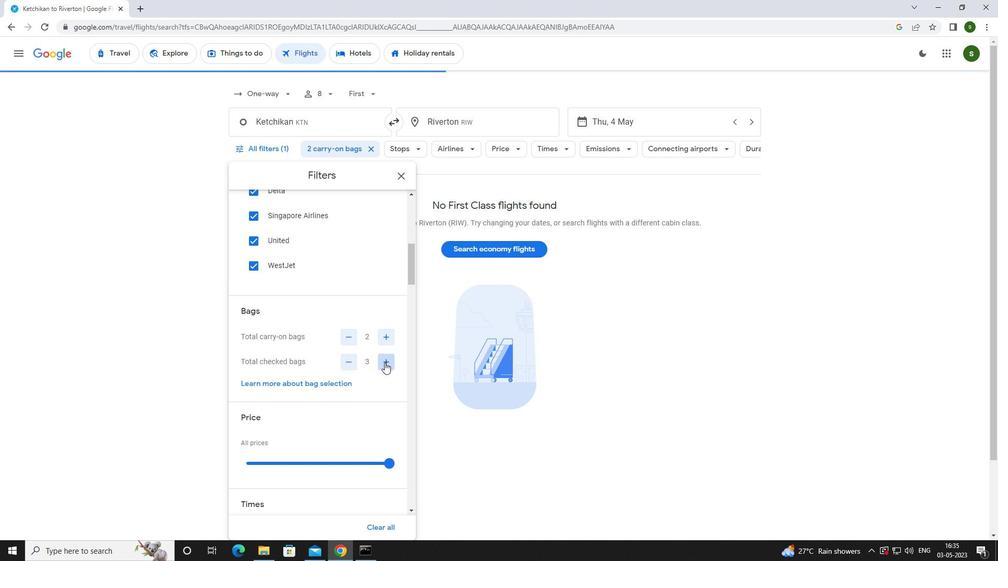 
Action: Mouse pressed left at (384, 362)
Screenshot: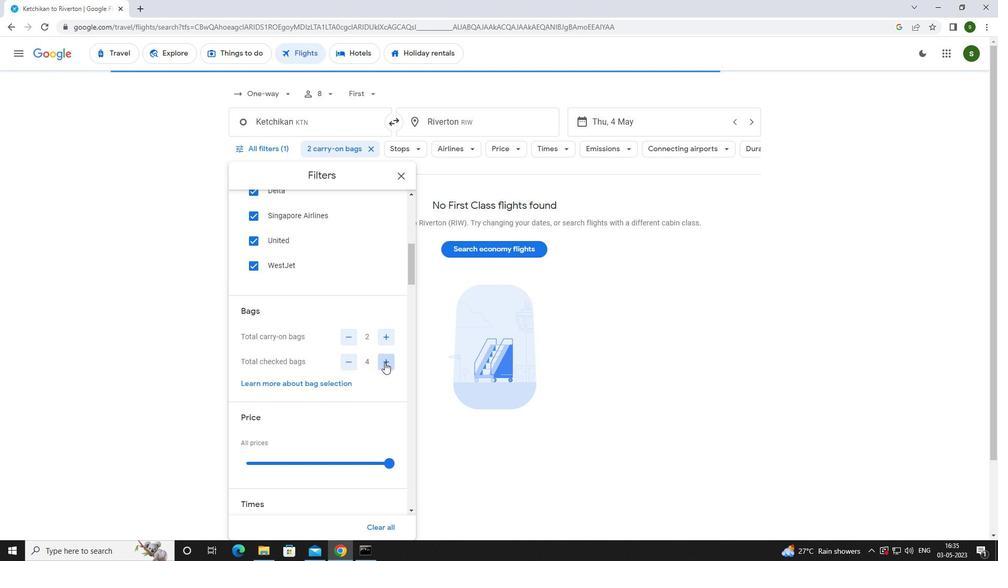 
Action: Mouse moved to (384, 364)
Screenshot: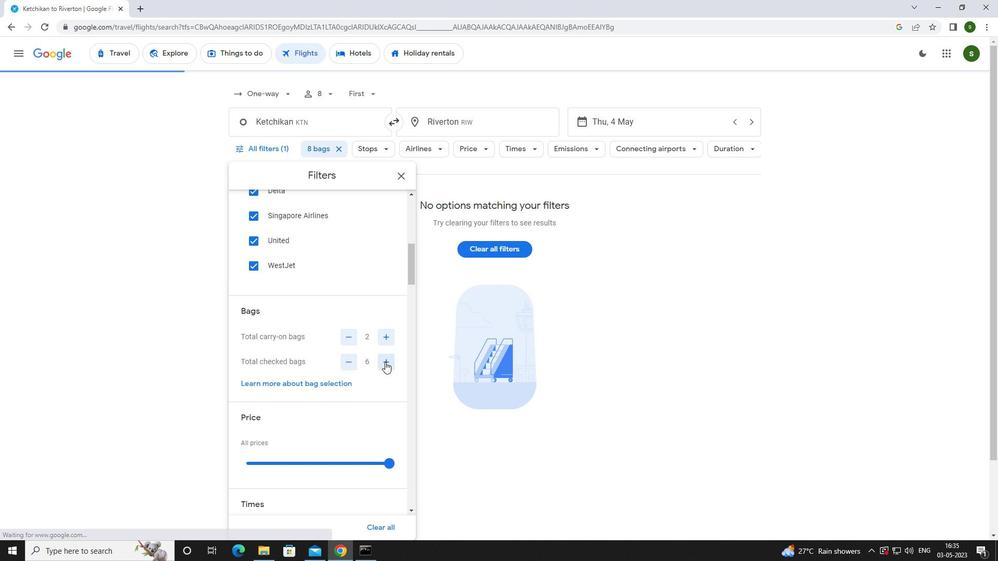 
Action: Mouse scrolled (384, 364) with delta (0, 0)
Screenshot: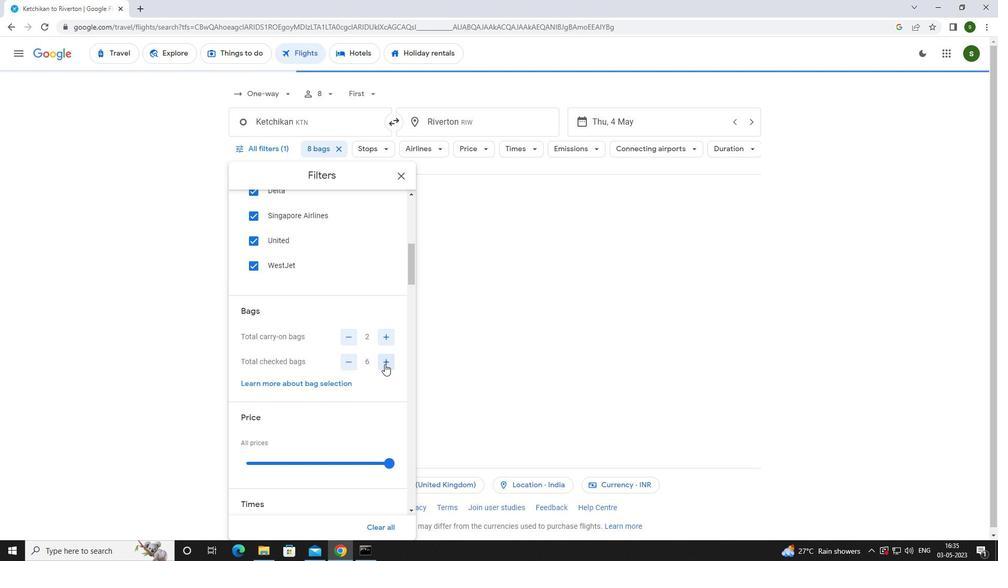 
Action: Mouse scrolled (384, 364) with delta (0, 0)
Screenshot: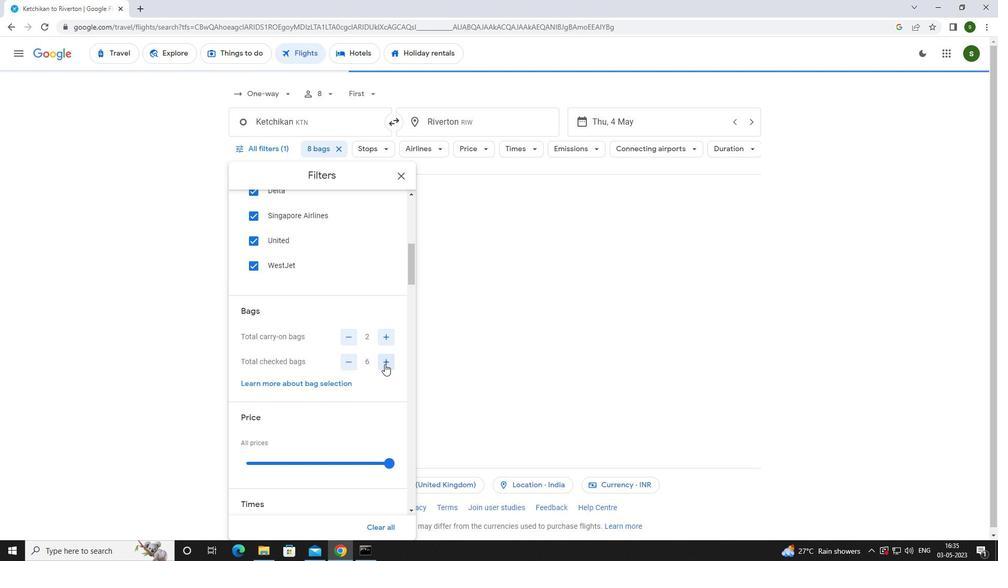
Action: Mouse moved to (389, 360)
Screenshot: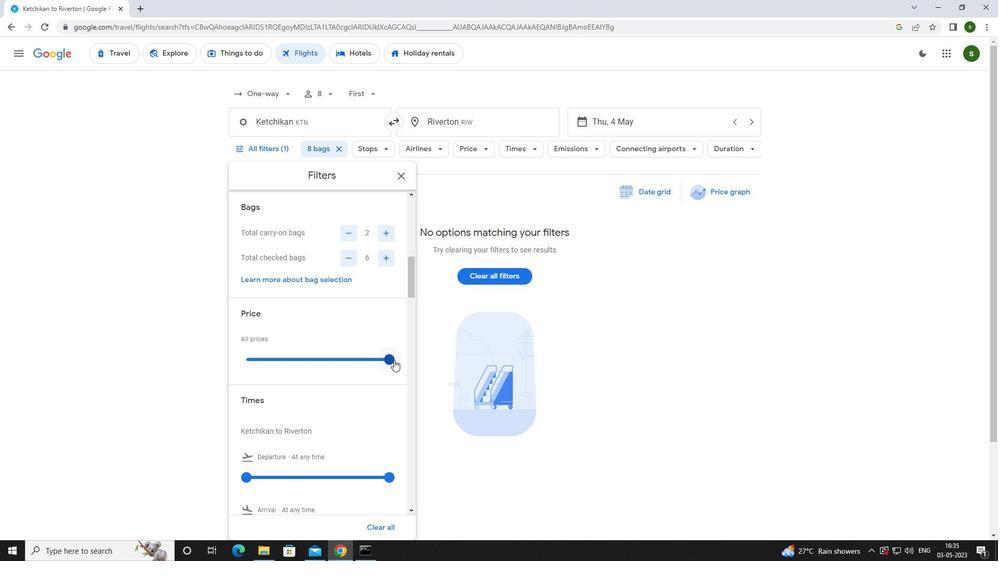 
Action: Mouse pressed left at (389, 360)
Screenshot: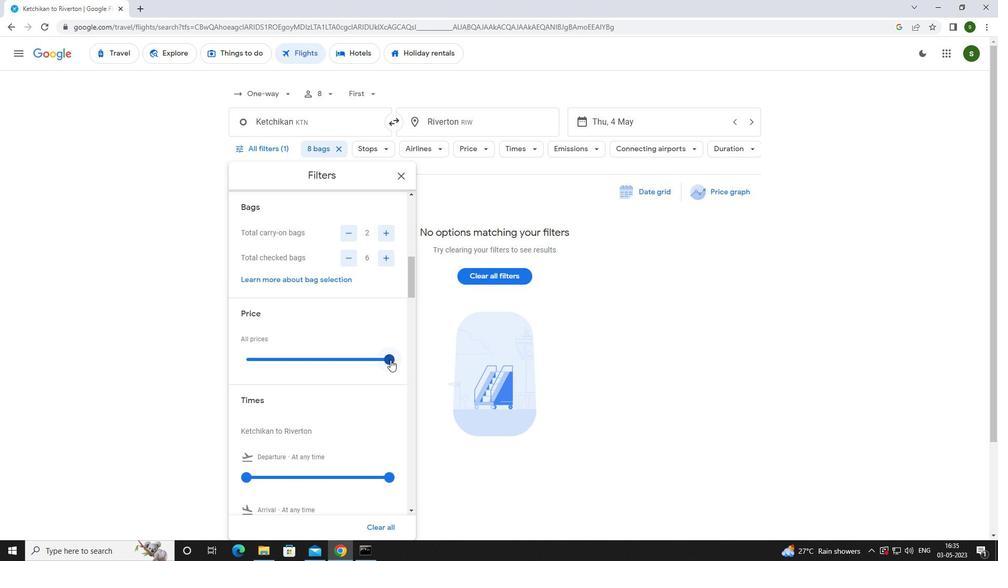 
Action: Mouse scrolled (389, 360) with delta (0, 0)
Screenshot: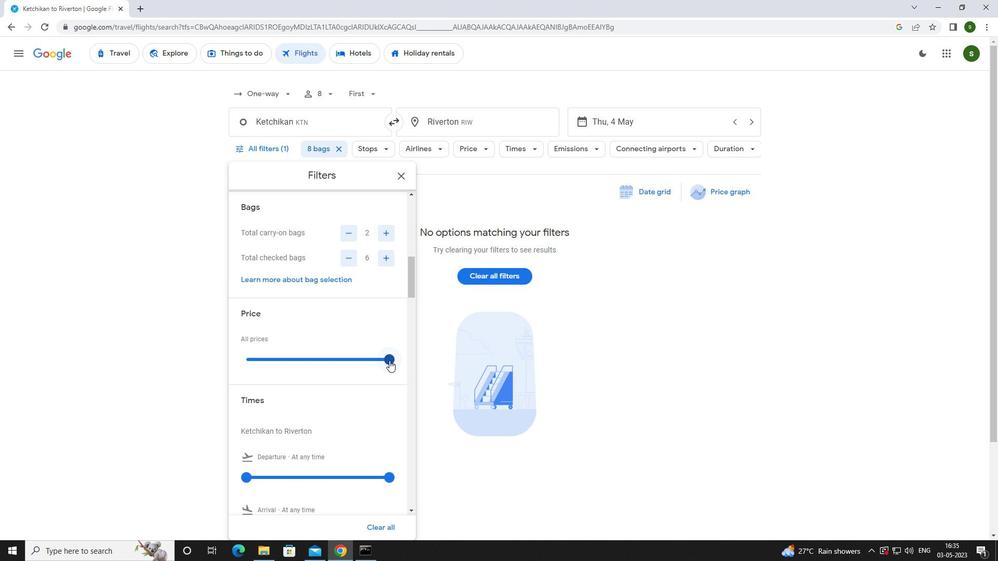 
Action: Mouse moved to (244, 422)
Screenshot: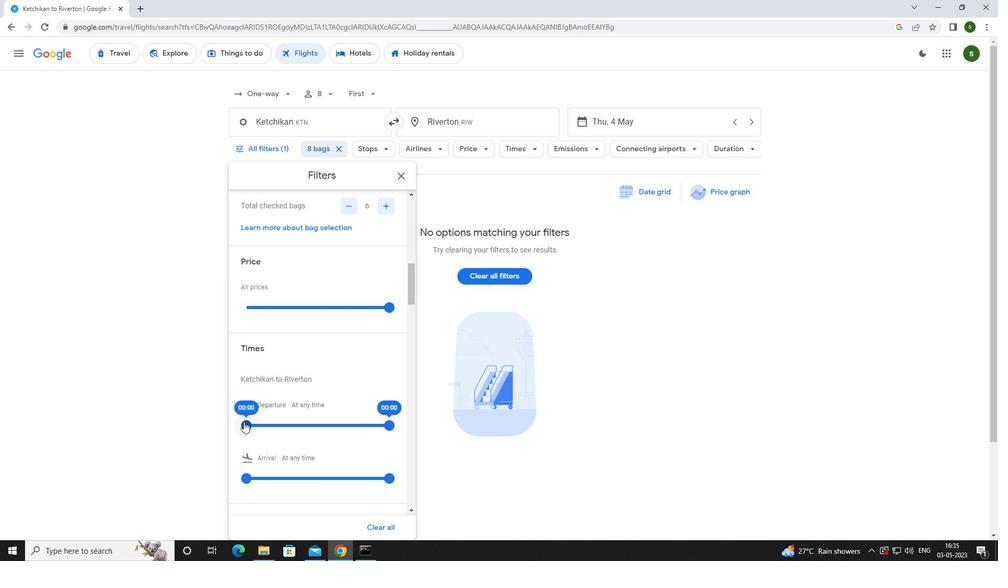 
Action: Mouse pressed left at (244, 422)
Screenshot: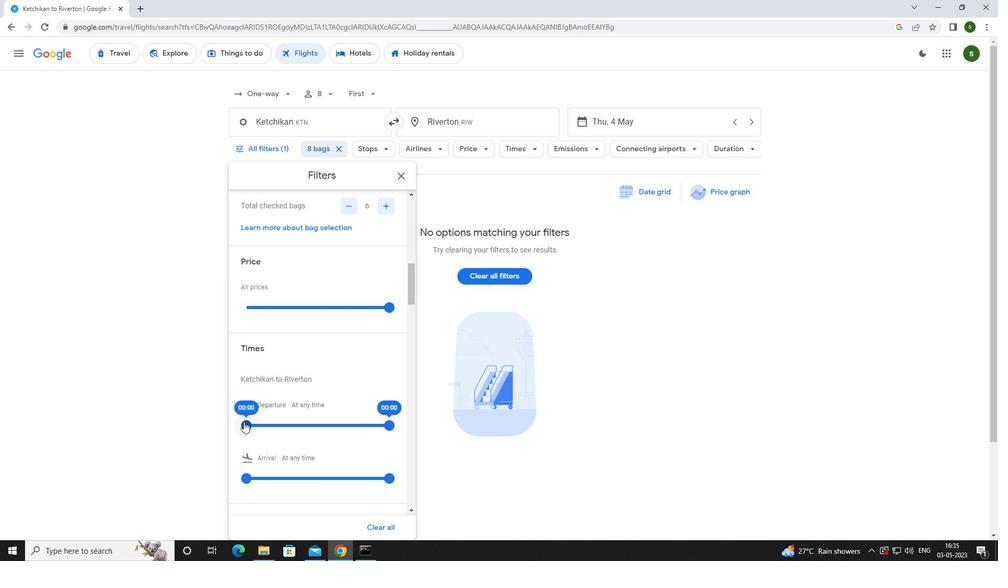
Action: Mouse moved to (608, 384)
Screenshot: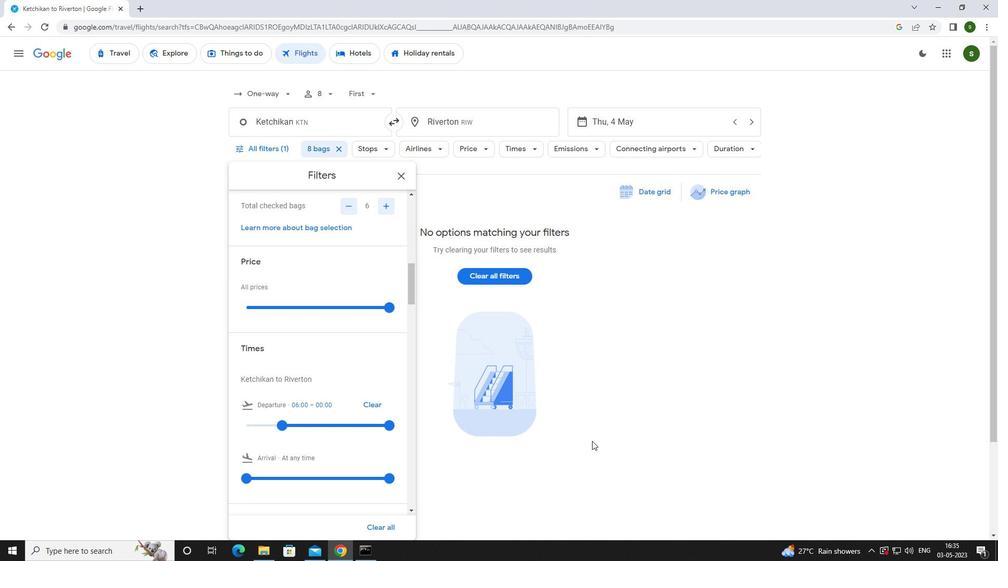 
Action: Mouse pressed left at (608, 384)
Screenshot: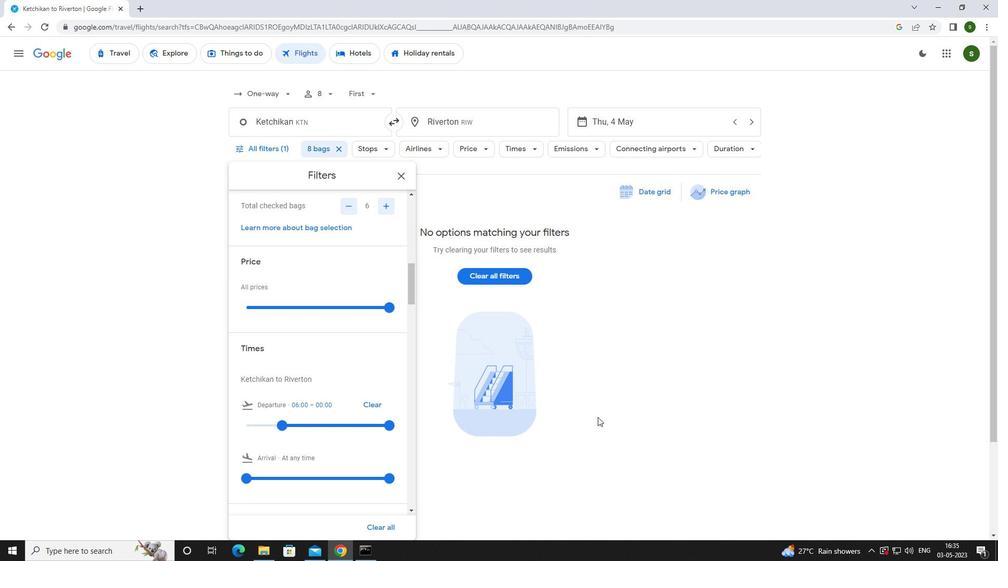 
Action: Mouse moved to (608, 384)
Screenshot: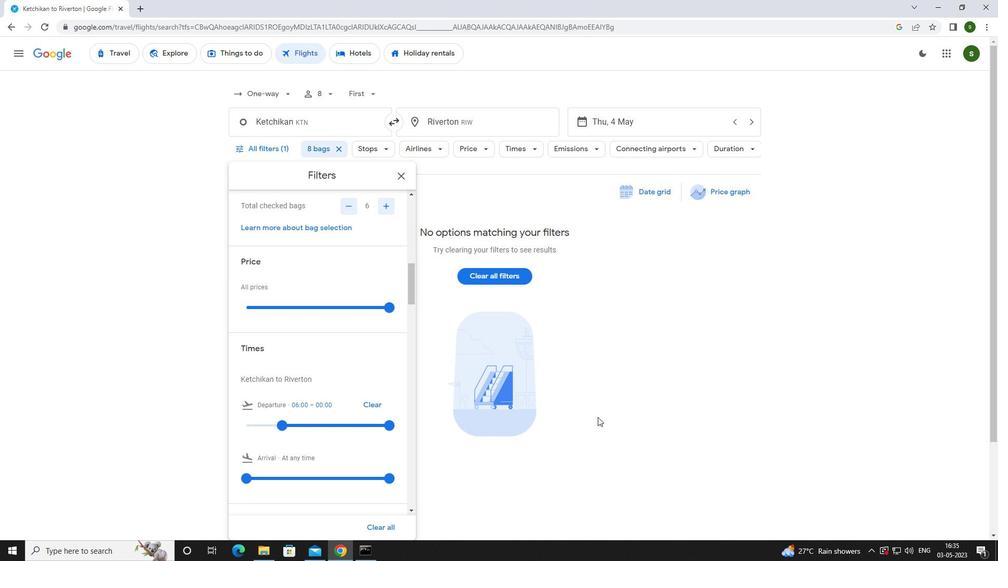 
